 Task: Create a due date automation trigger when advanced on, on the tuesday of the week a card is due add dates not starting next month at 11:00 AM.
Action: Mouse moved to (1077, 325)
Screenshot: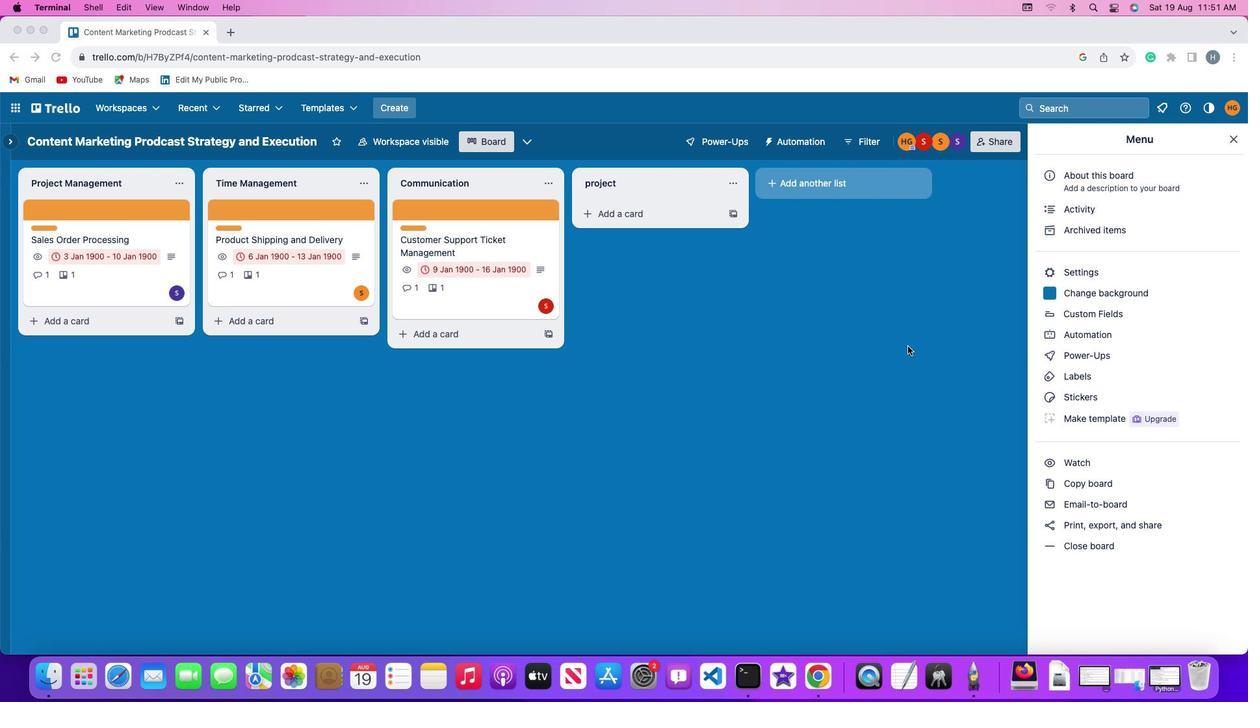 
Action: Mouse pressed left at (1077, 325)
Screenshot: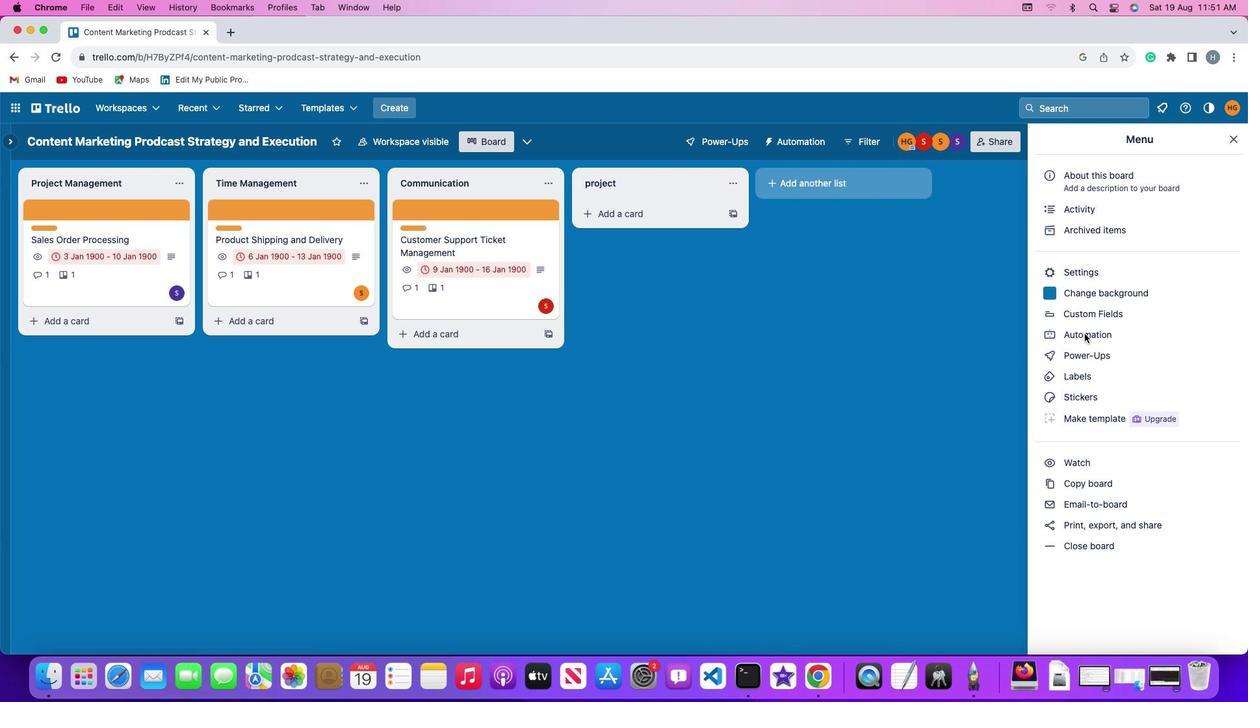 
Action: Mouse pressed left at (1077, 325)
Screenshot: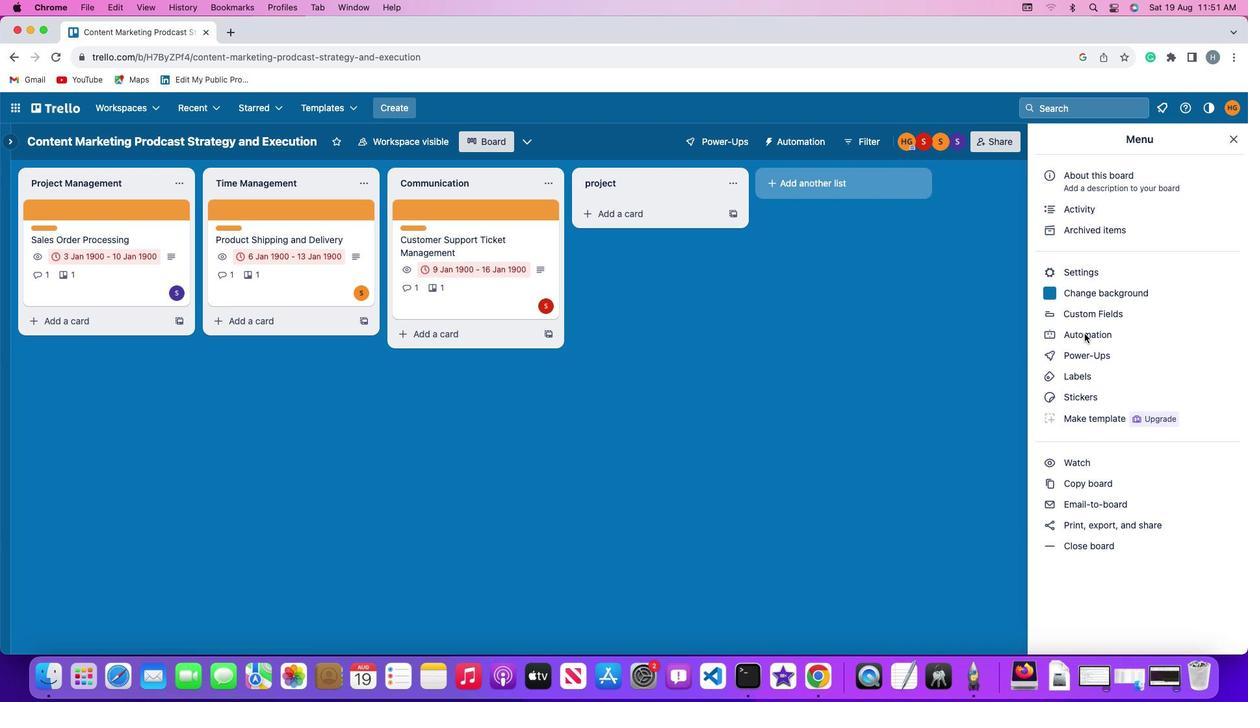 
Action: Mouse moved to (79, 290)
Screenshot: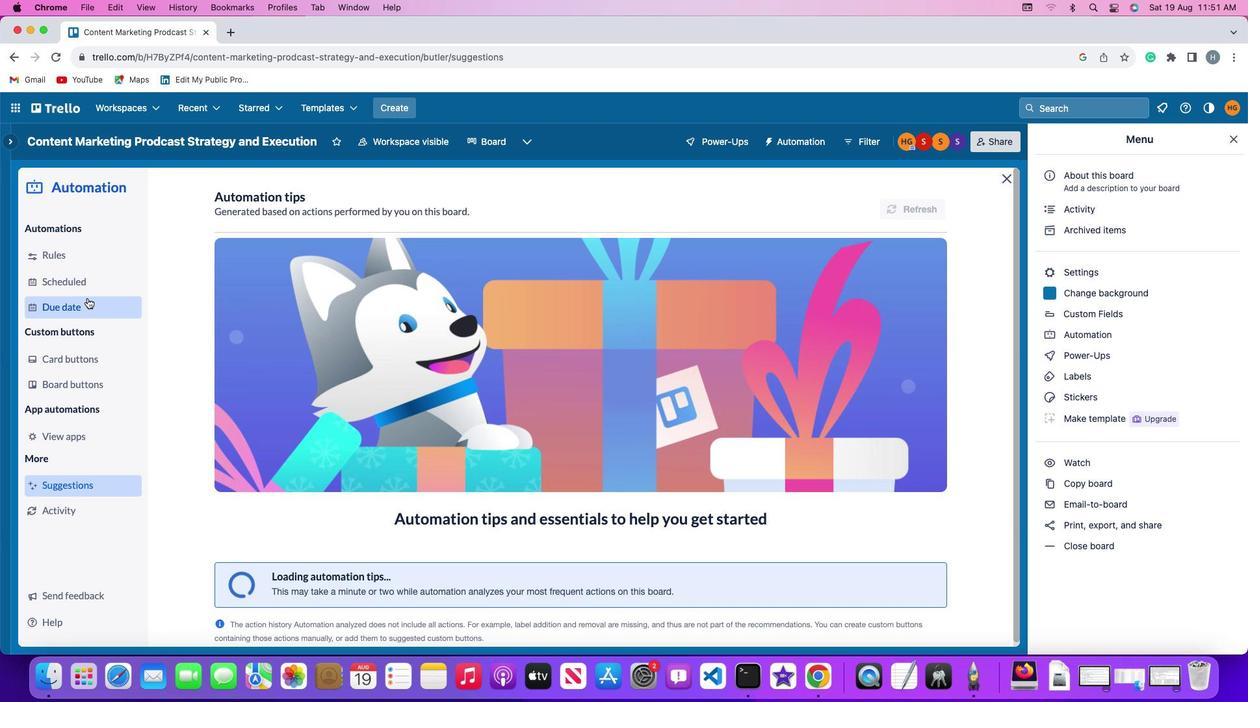 
Action: Mouse pressed left at (79, 290)
Screenshot: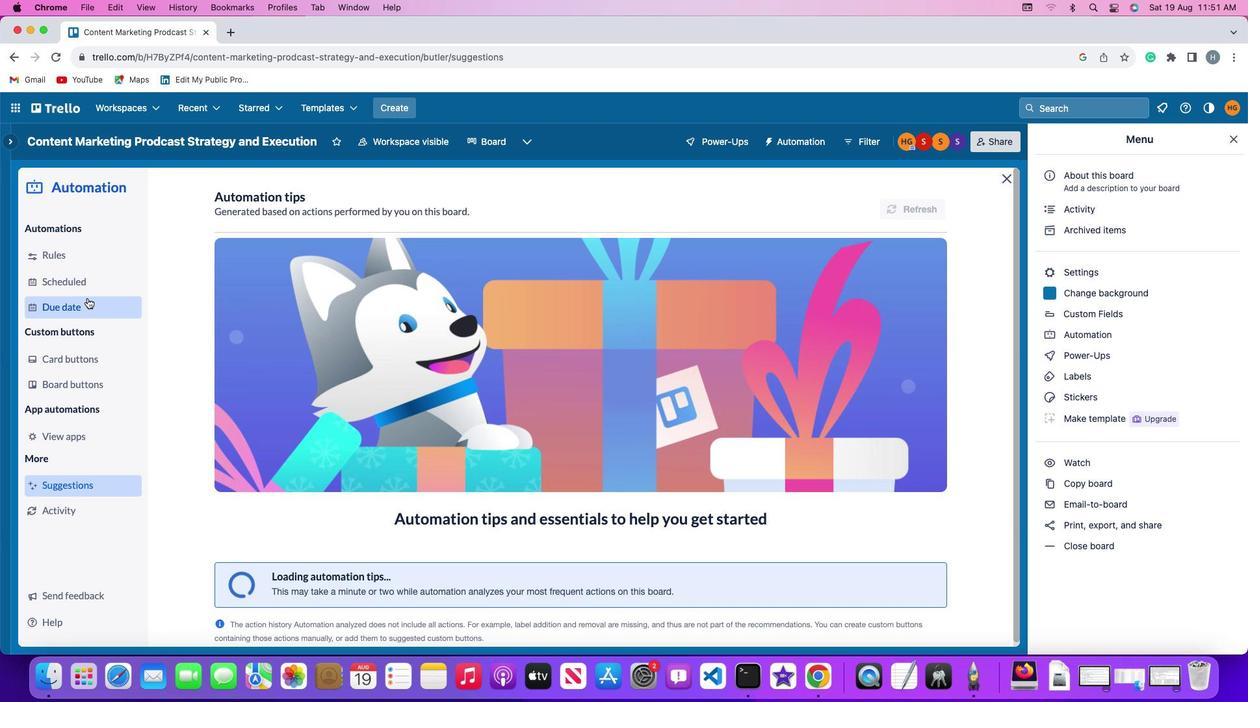 
Action: Mouse moved to (876, 193)
Screenshot: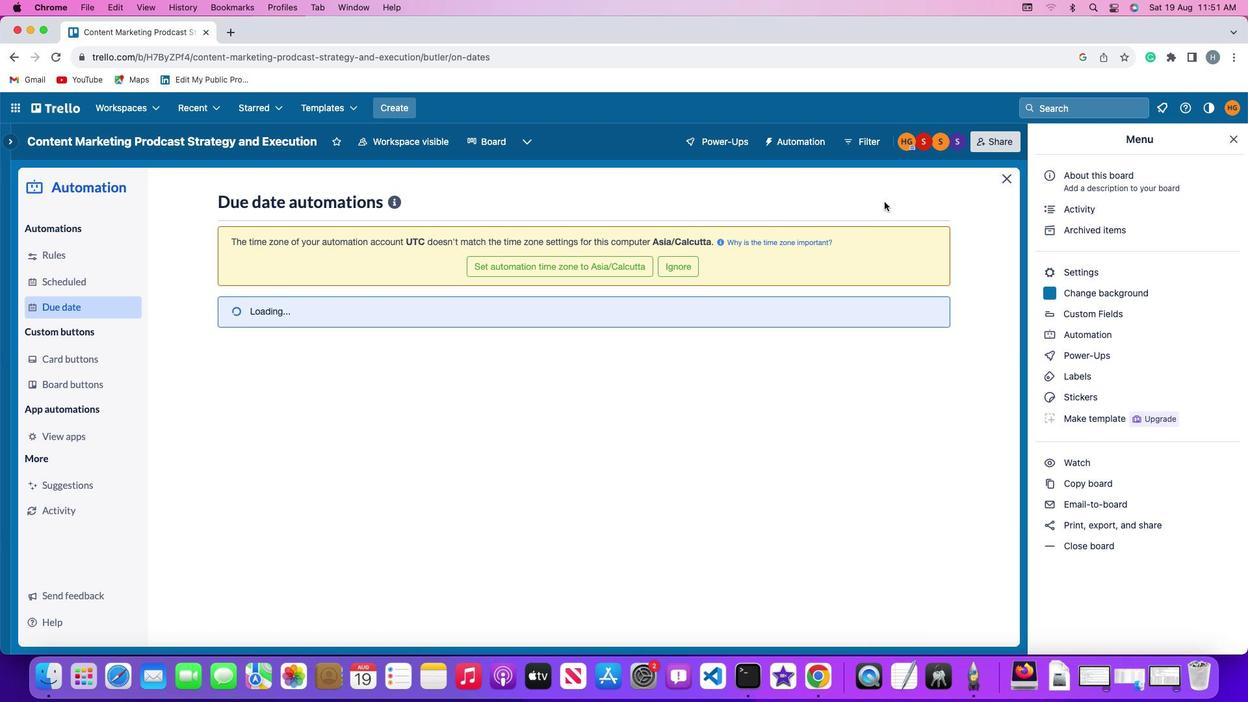 
Action: Mouse pressed left at (876, 193)
Screenshot: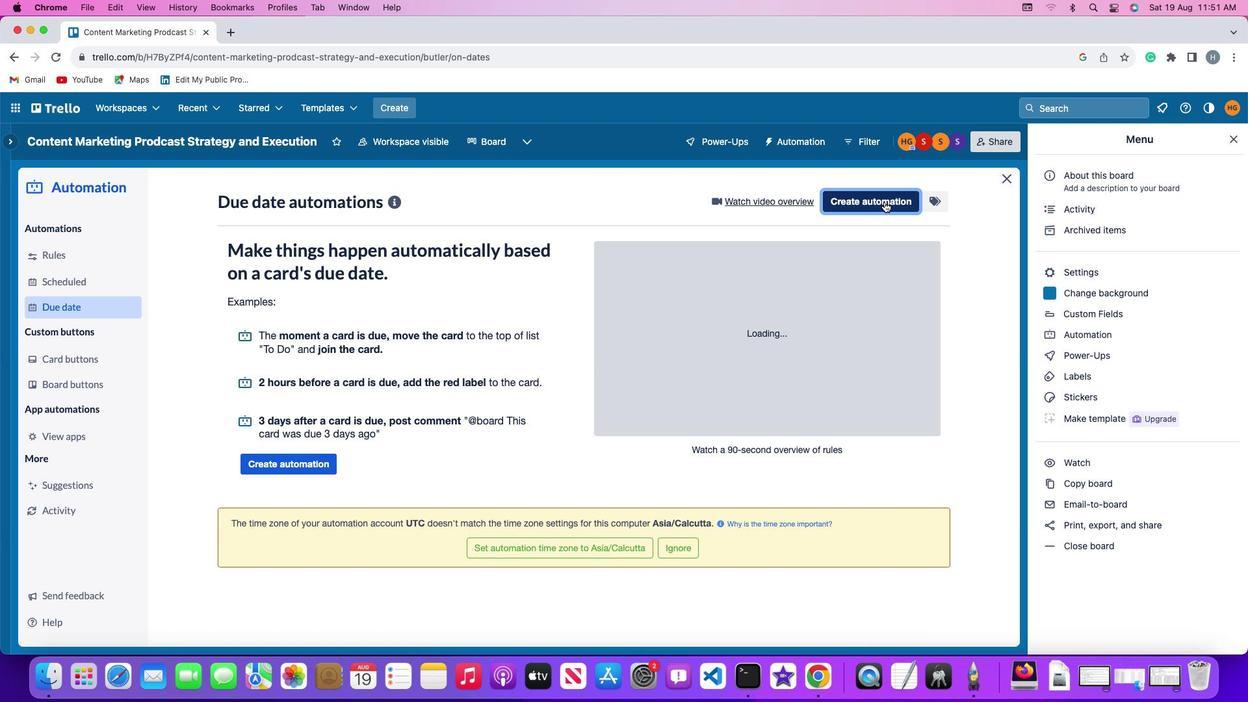 
Action: Mouse moved to (231, 317)
Screenshot: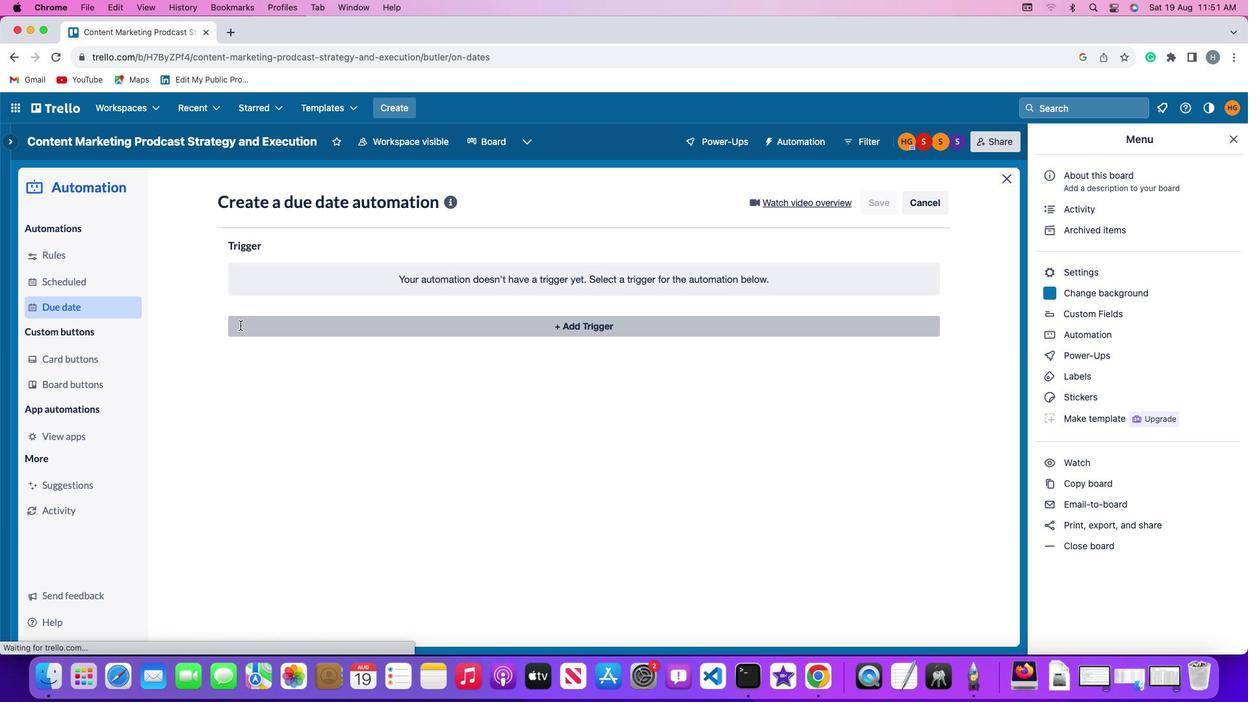 
Action: Mouse pressed left at (231, 317)
Screenshot: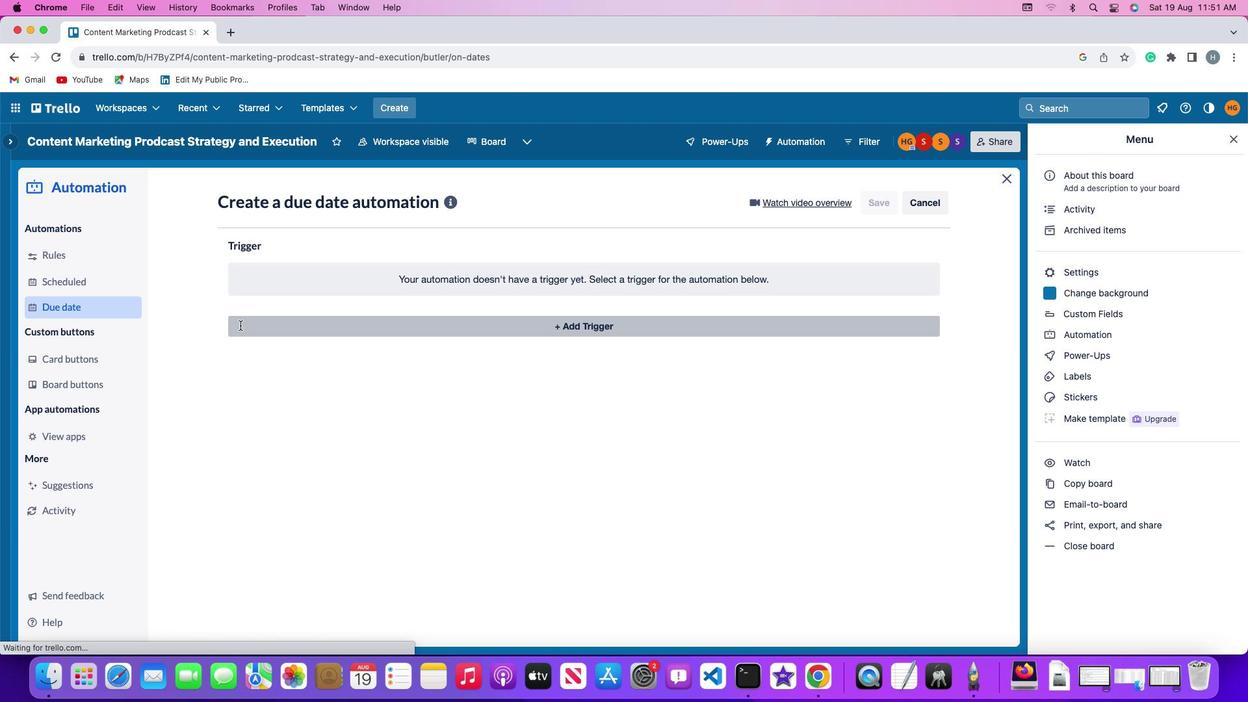 
Action: Mouse moved to (269, 558)
Screenshot: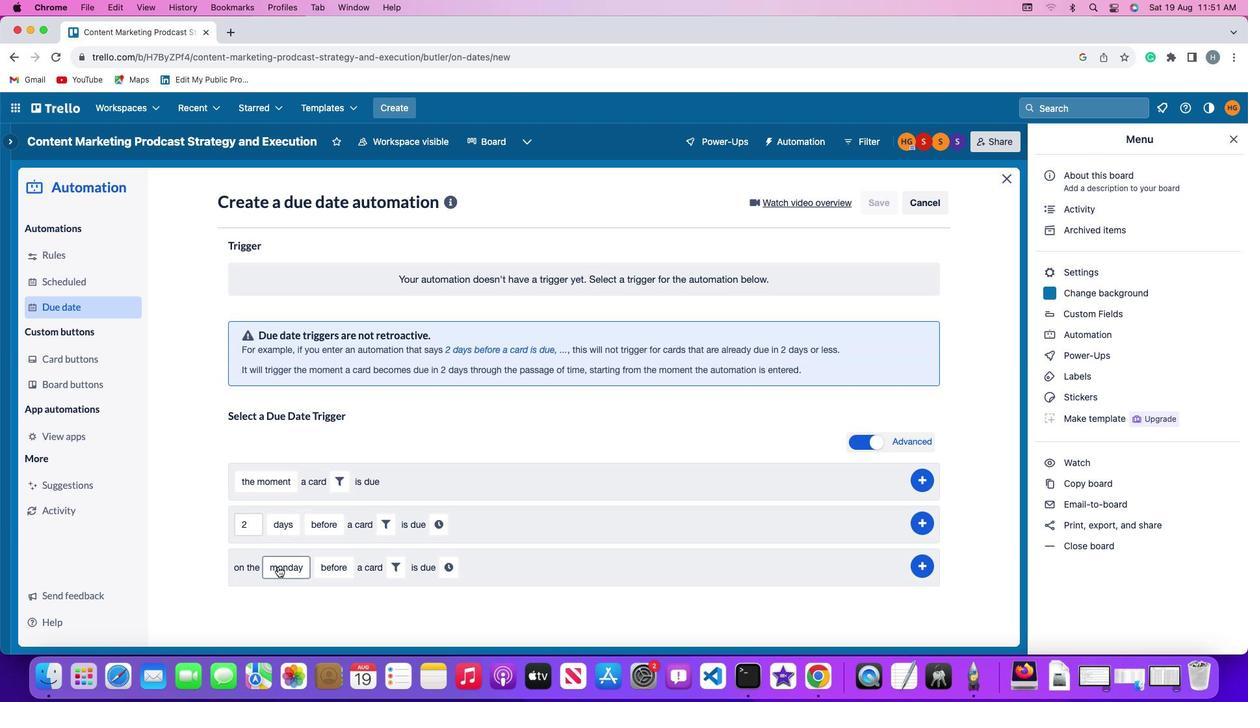 
Action: Mouse pressed left at (269, 558)
Screenshot: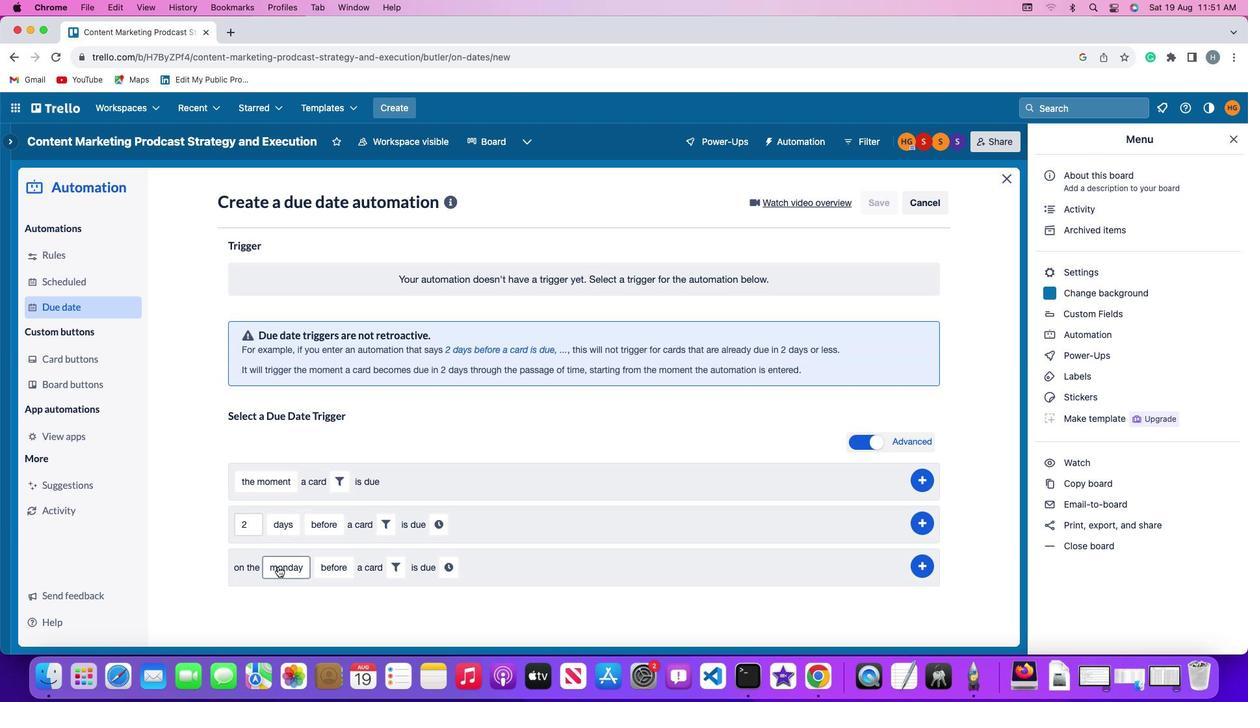 
Action: Mouse moved to (298, 408)
Screenshot: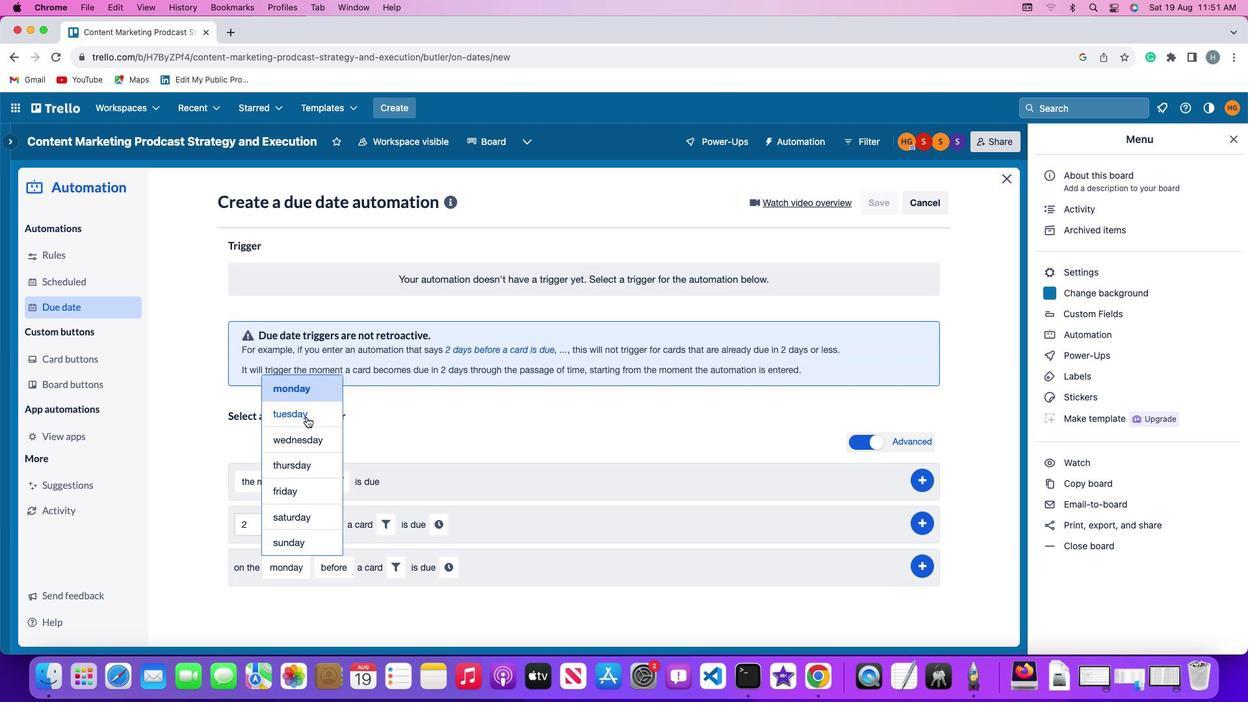 
Action: Mouse pressed left at (298, 408)
Screenshot: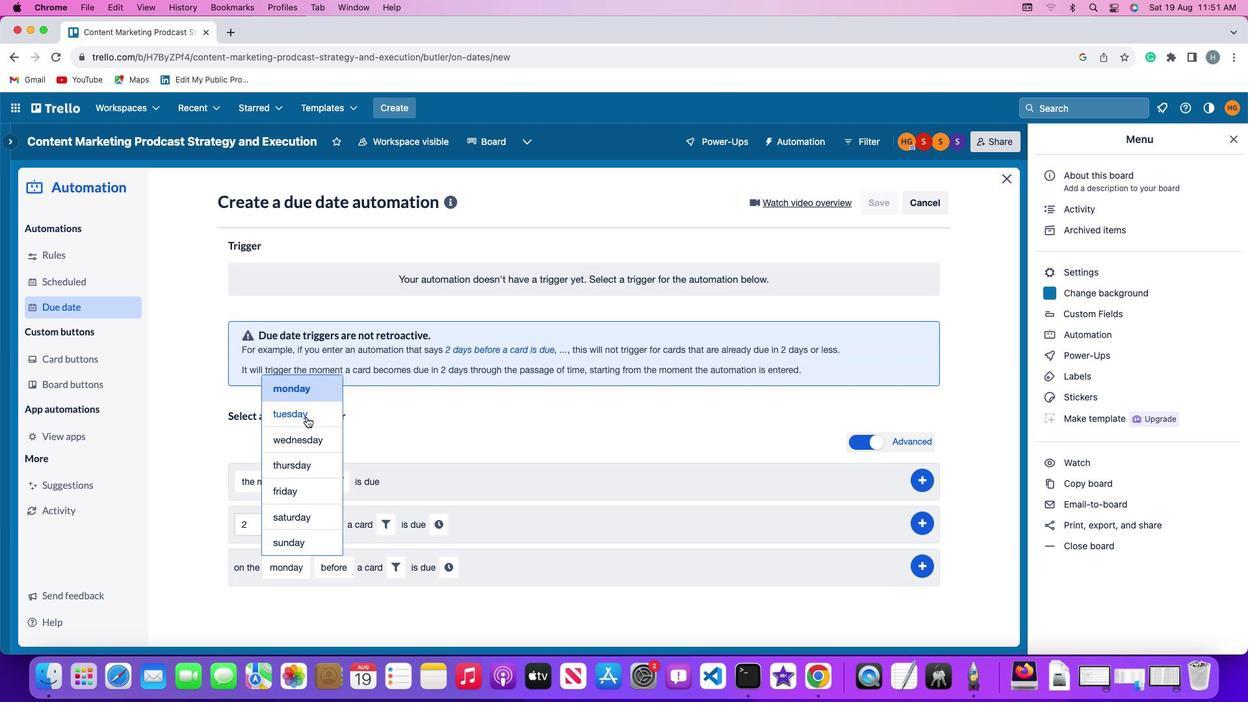 
Action: Mouse moved to (334, 559)
Screenshot: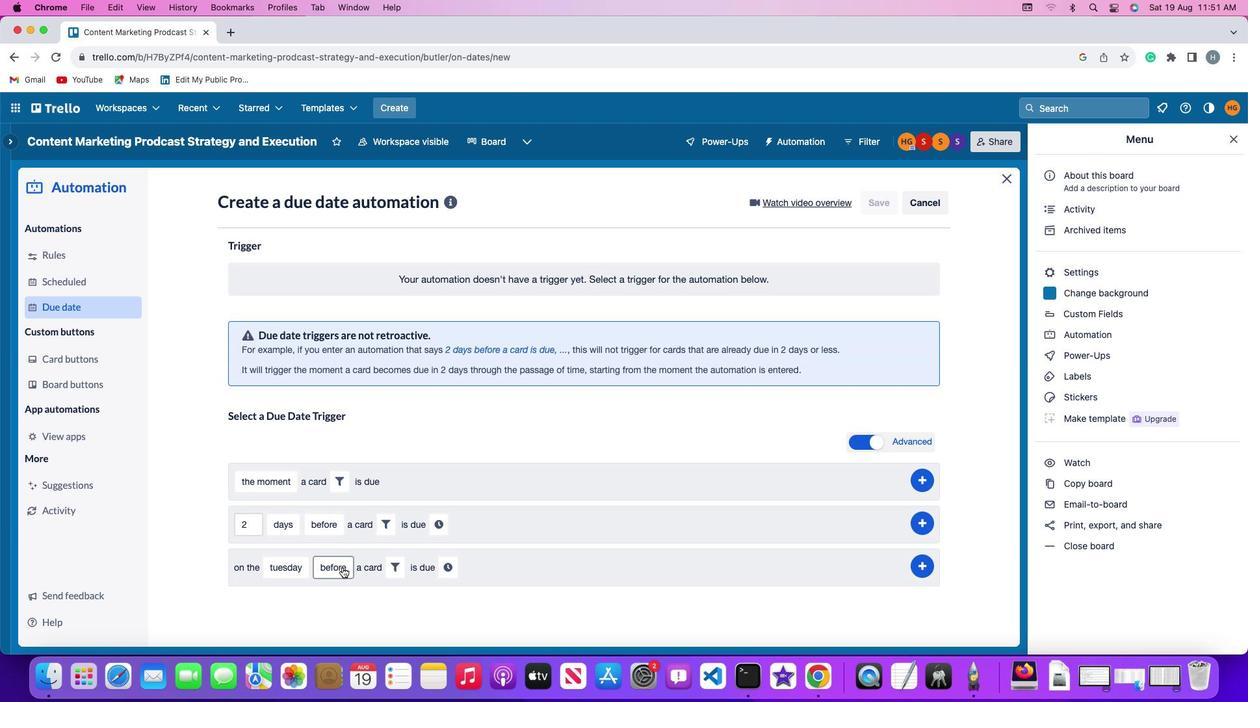 
Action: Mouse pressed left at (334, 559)
Screenshot: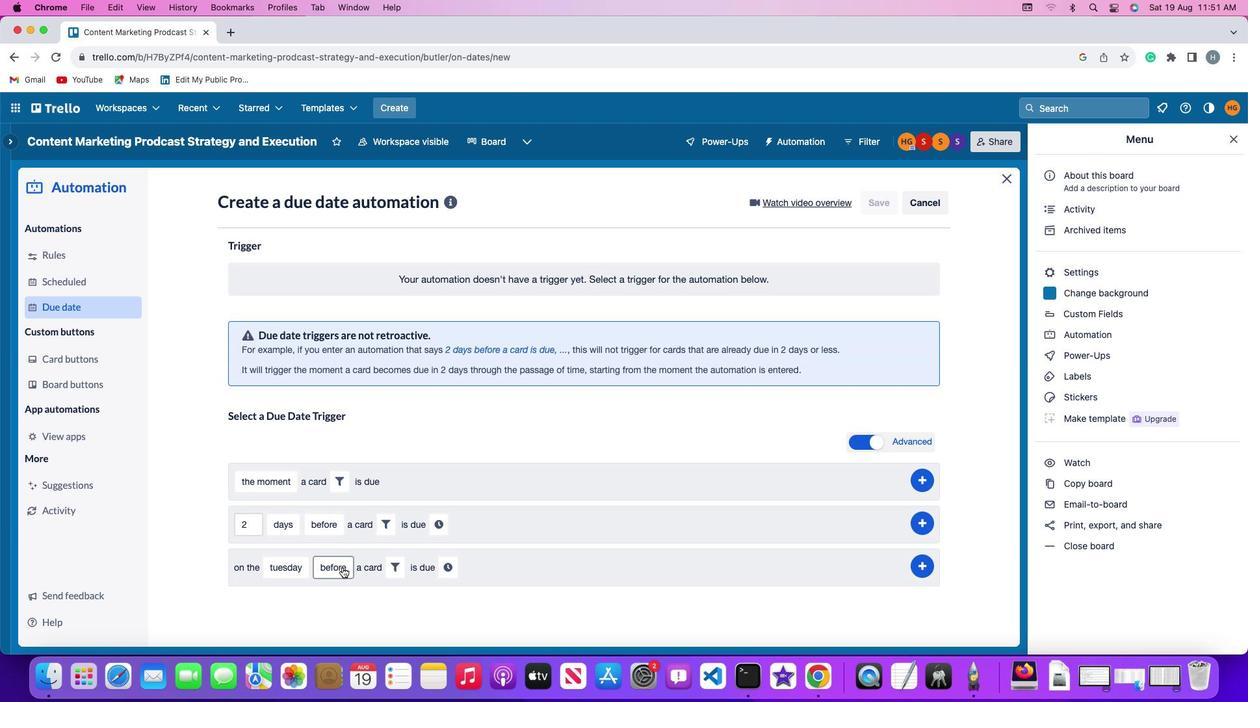 
Action: Mouse moved to (342, 513)
Screenshot: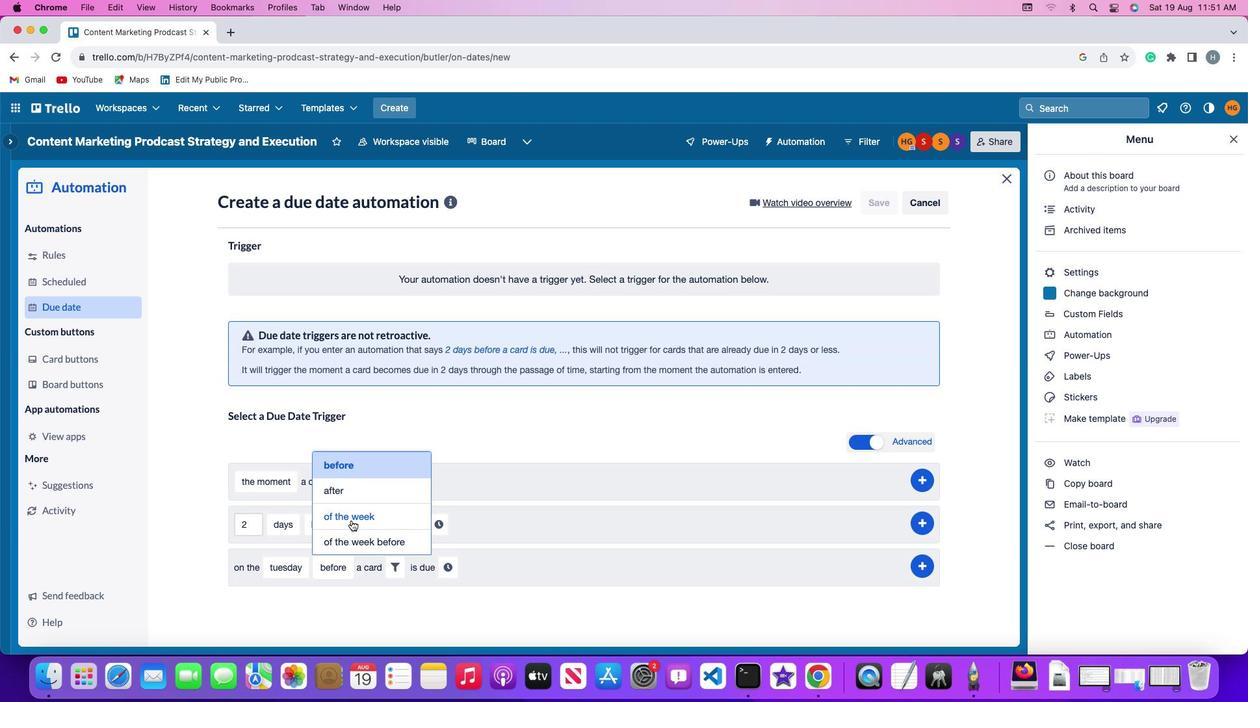 
Action: Mouse pressed left at (342, 513)
Screenshot: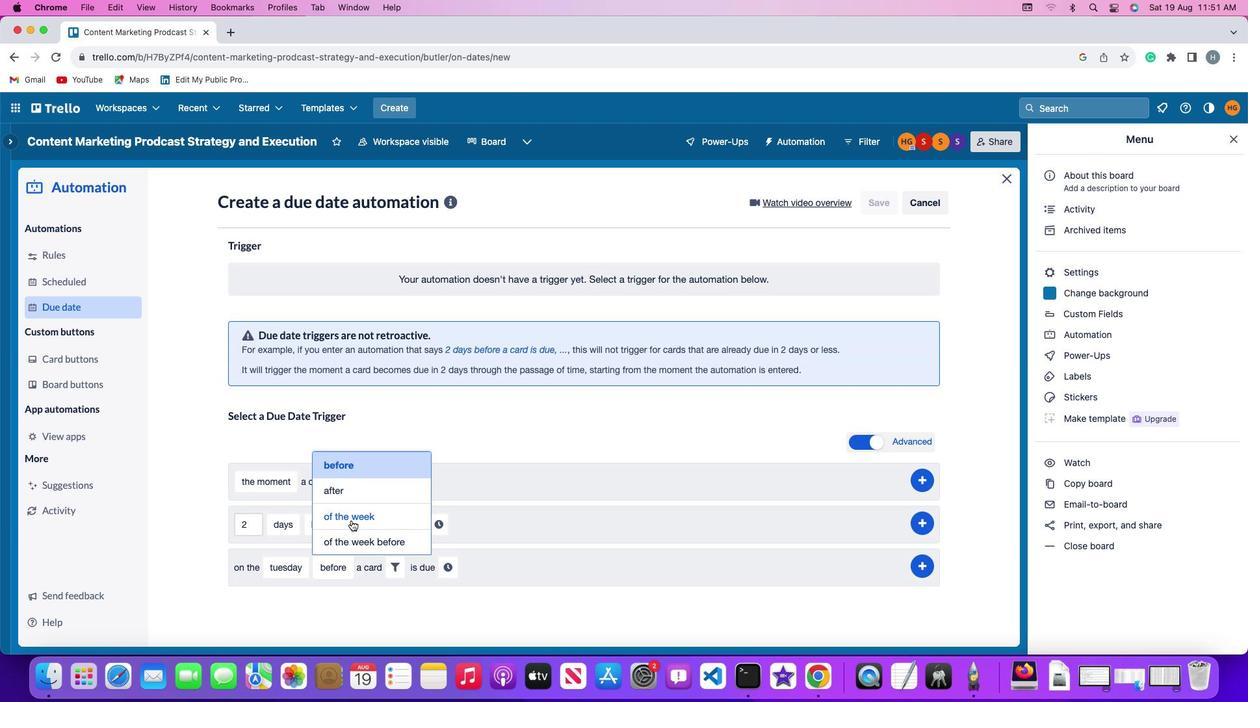 
Action: Mouse moved to (406, 569)
Screenshot: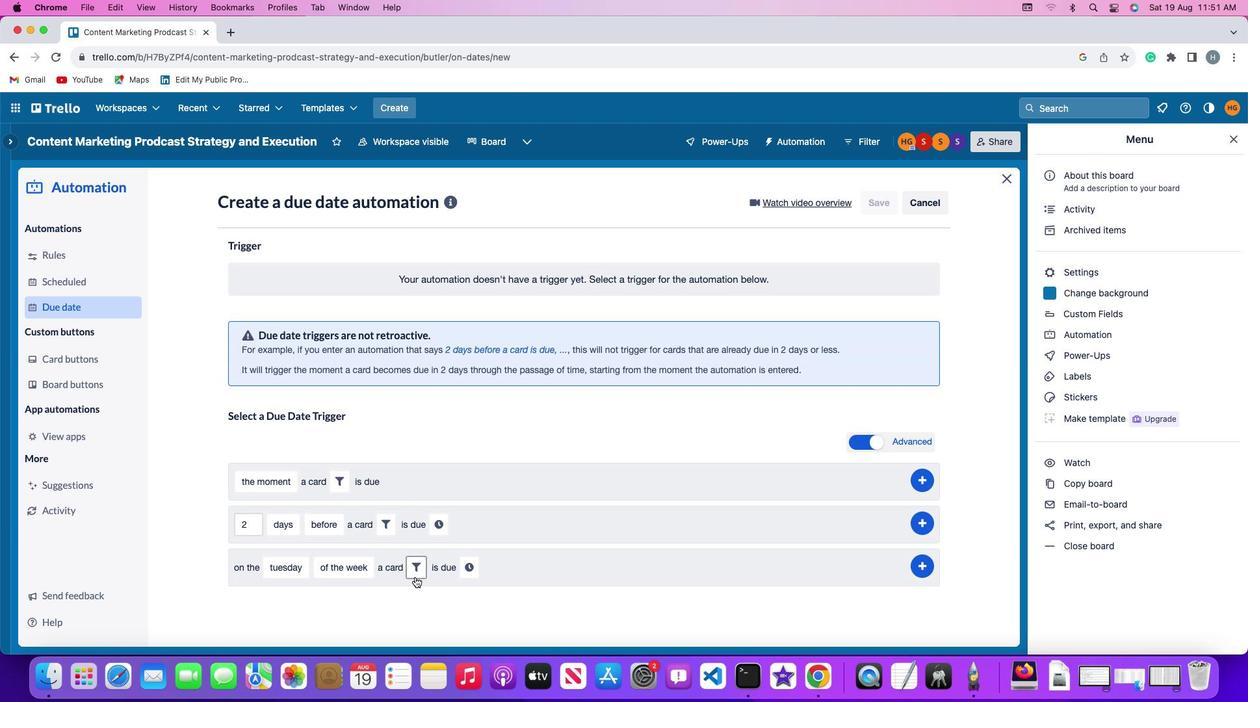
Action: Mouse pressed left at (406, 569)
Screenshot: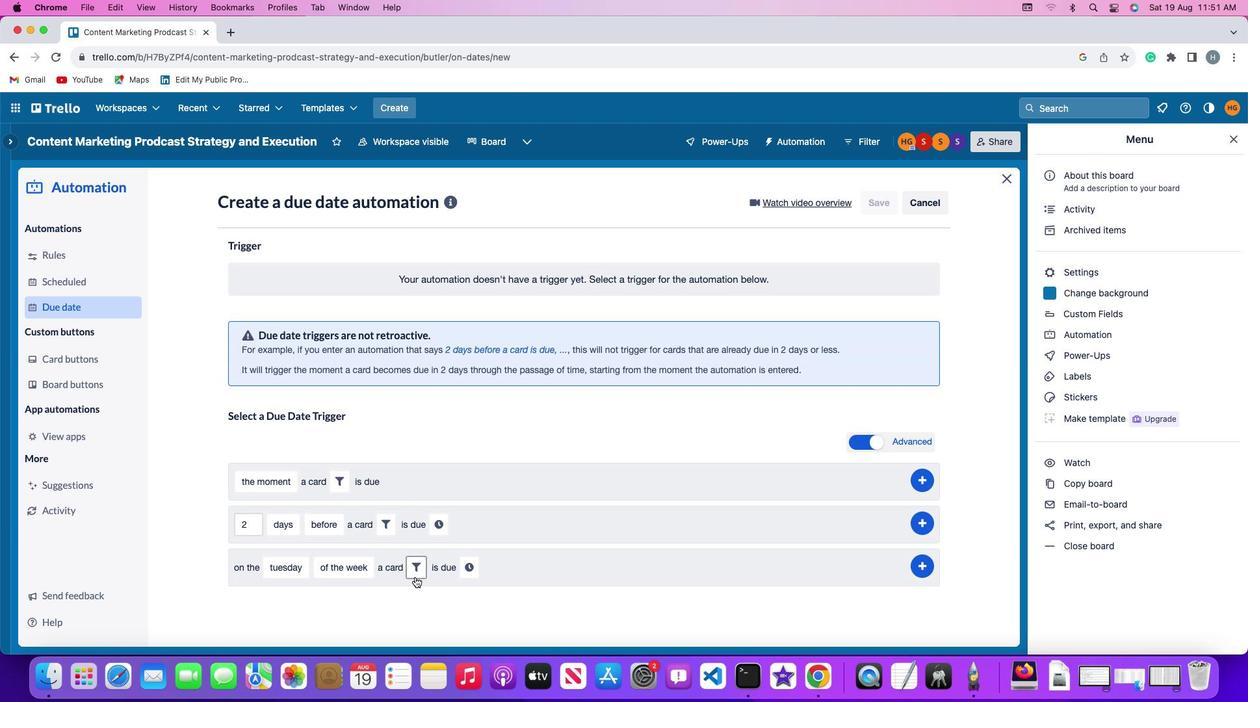 
Action: Mouse moved to (463, 593)
Screenshot: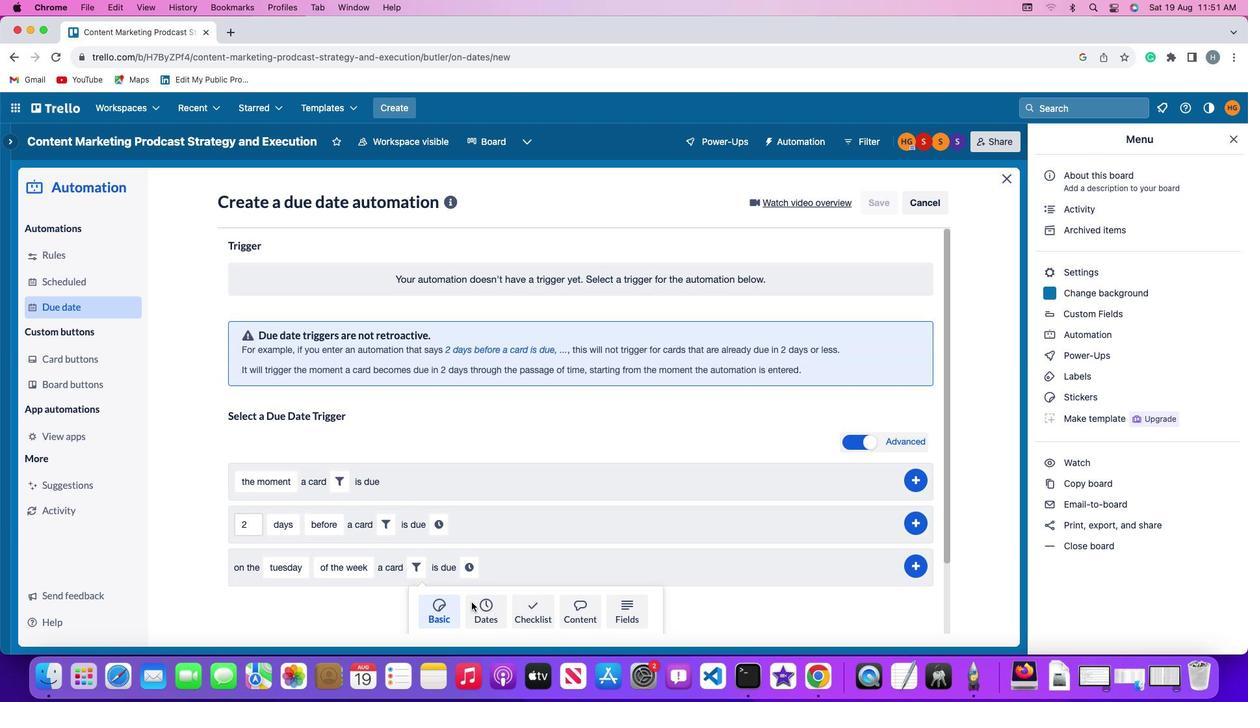 
Action: Mouse pressed left at (463, 593)
Screenshot: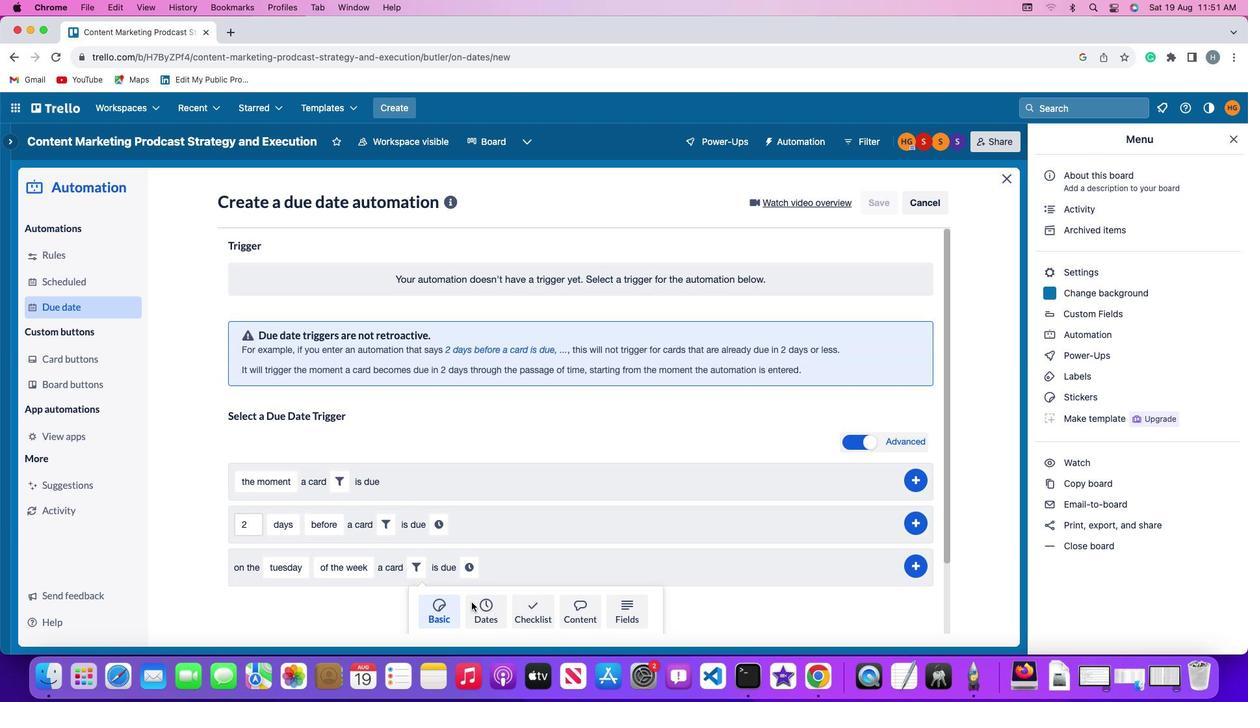 
Action: Mouse moved to (342, 599)
Screenshot: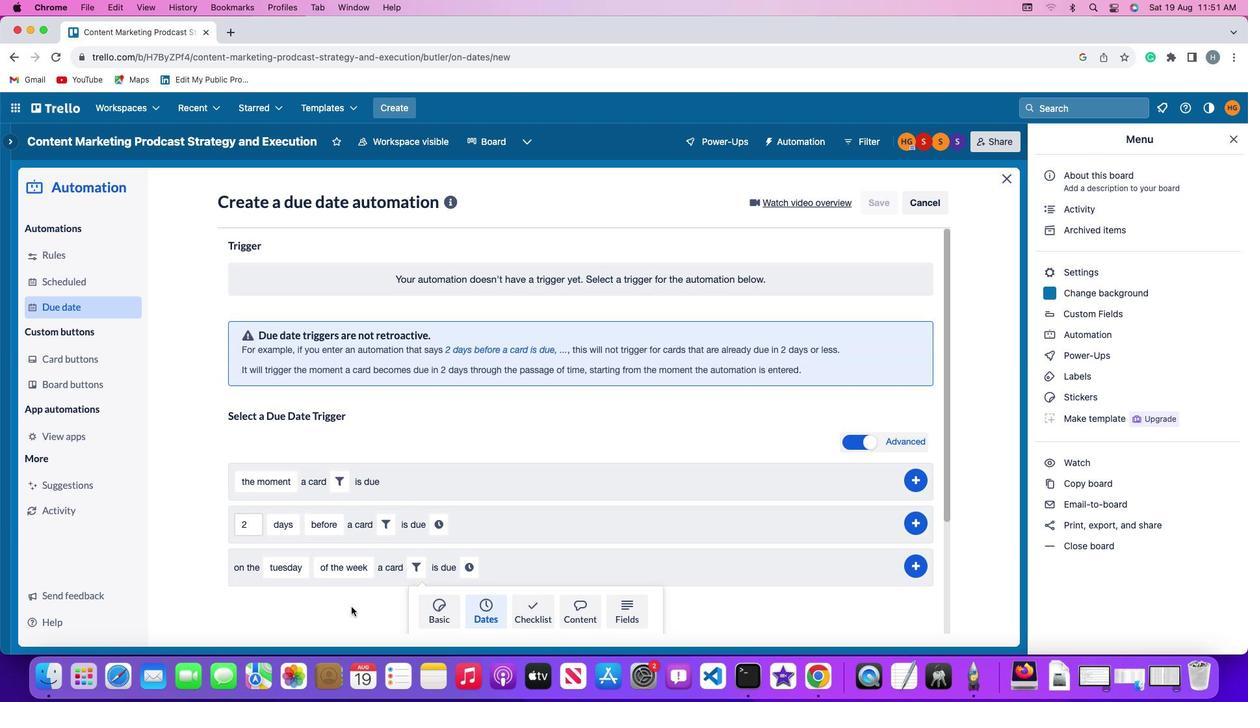 
Action: Mouse scrolled (342, 599) with delta (-7, -8)
Screenshot: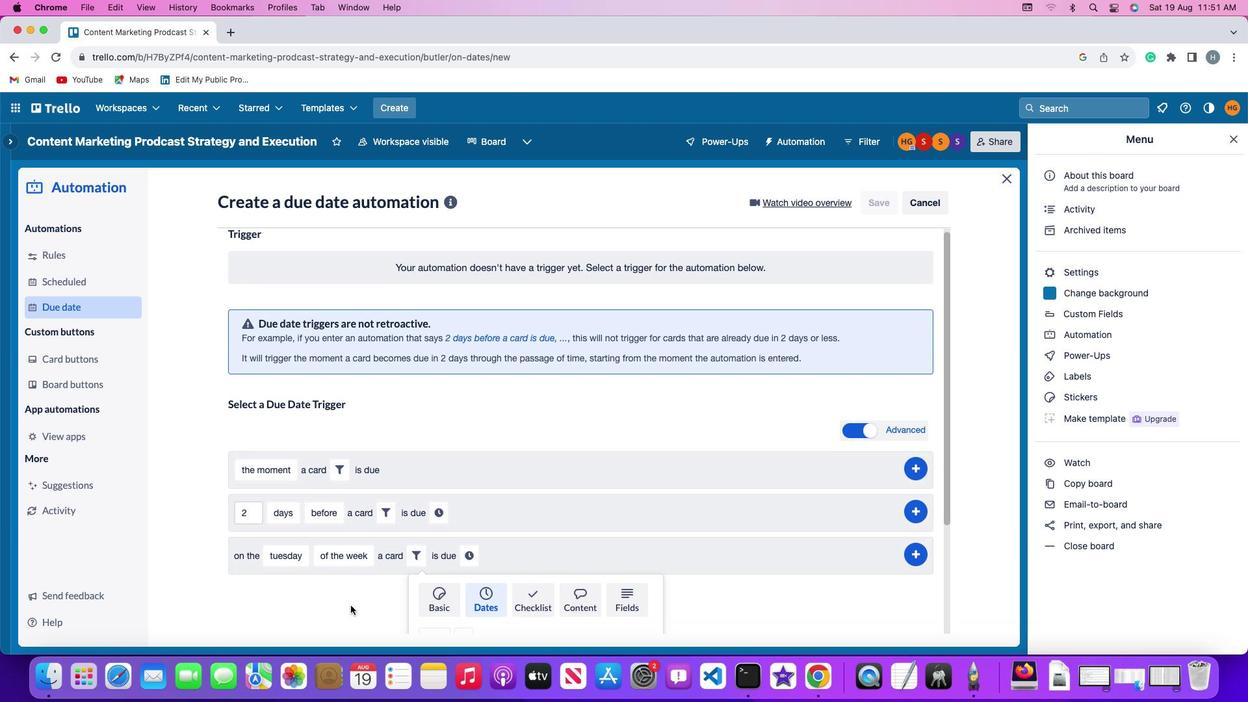 
Action: Mouse scrolled (342, 599) with delta (-7, -8)
Screenshot: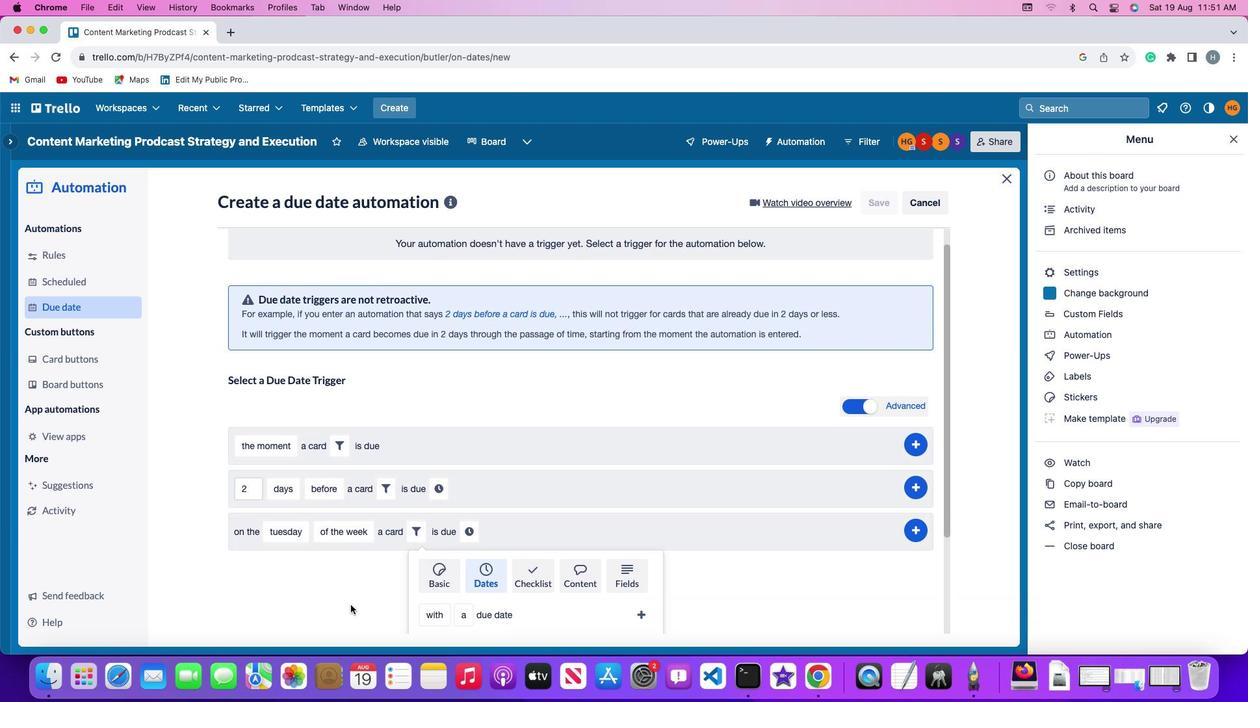 
Action: Mouse moved to (342, 599)
Screenshot: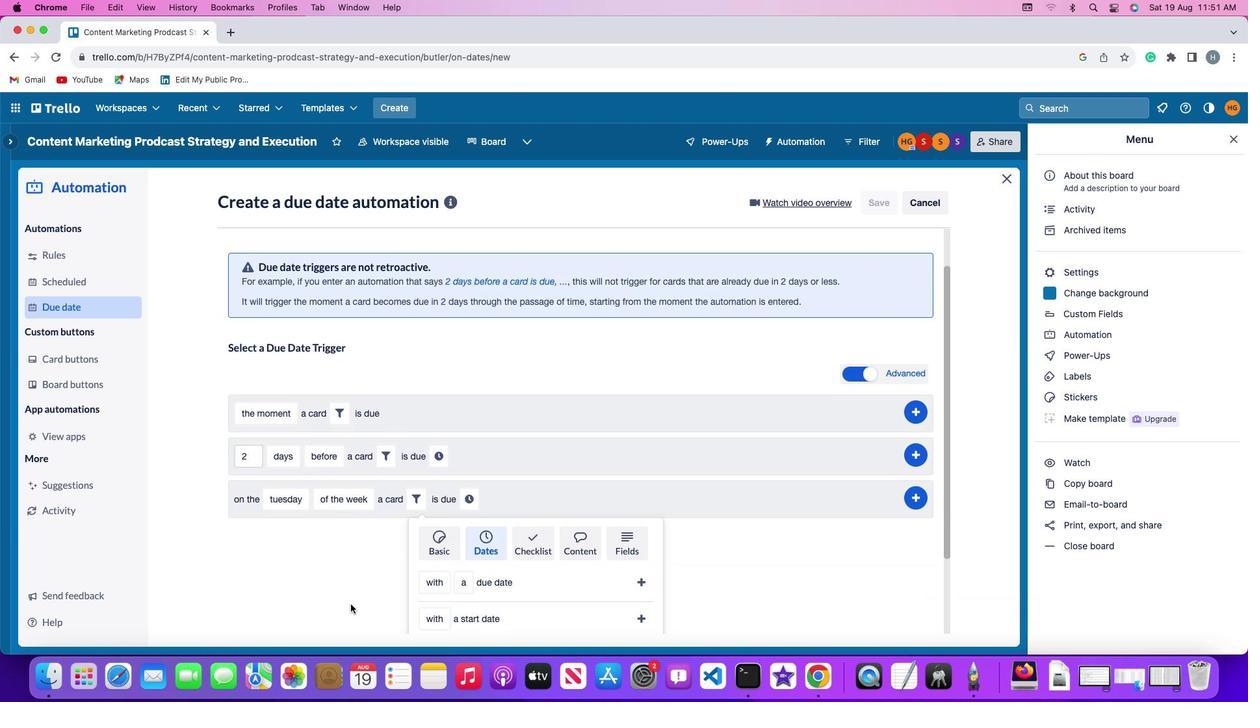 
Action: Mouse scrolled (342, 599) with delta (-7, -9)
Screenshot: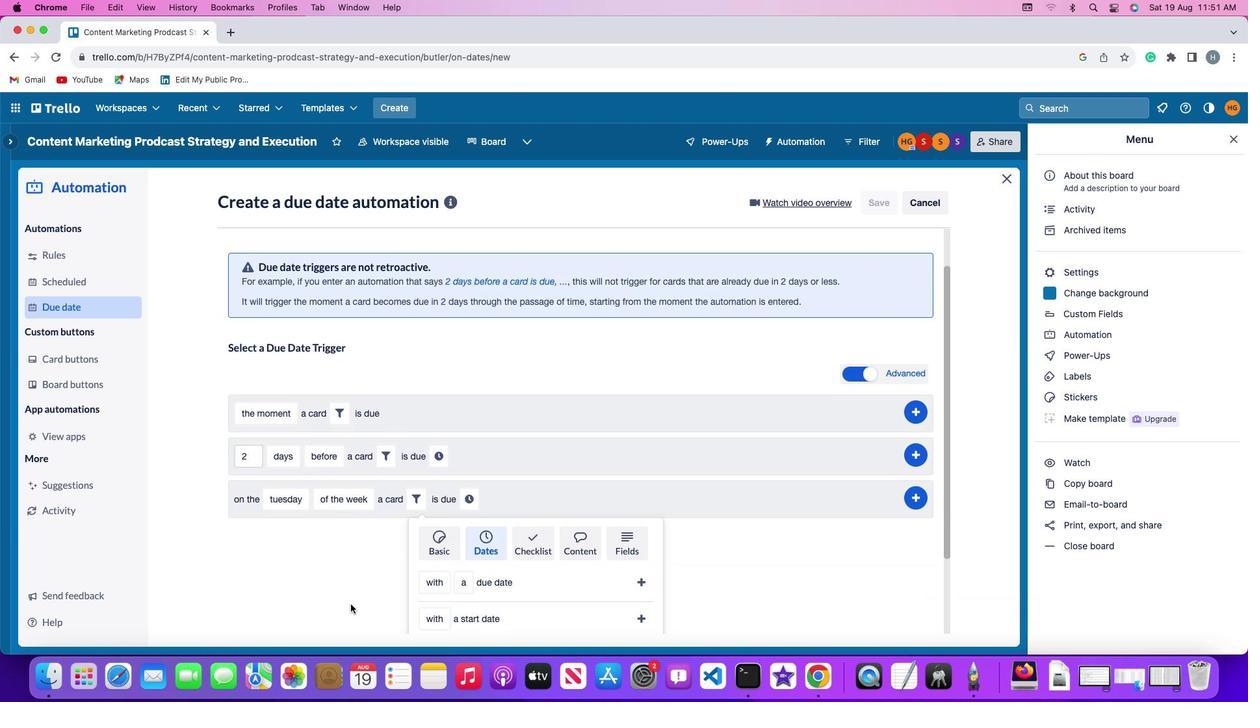 
Action: Mouse moved to (342, 595)
Screenshot: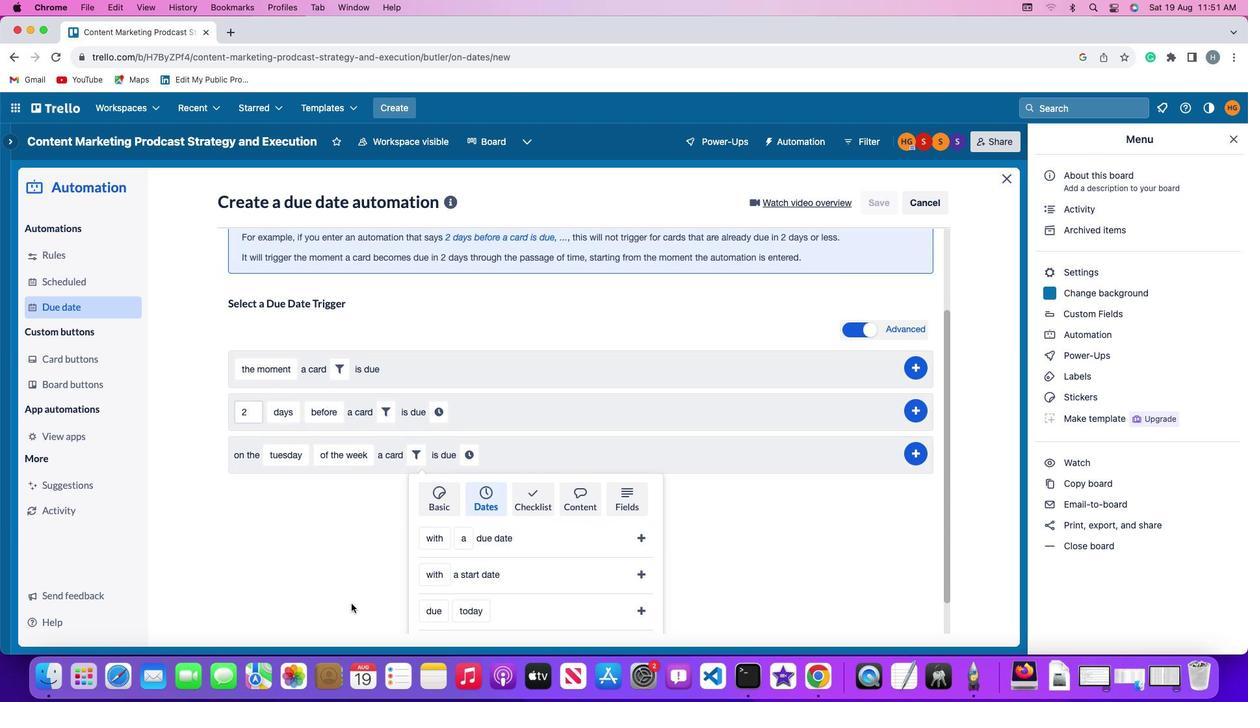 
Action: Mouse scrolled (342, 595) with delta (-7, -8)
Screenshot: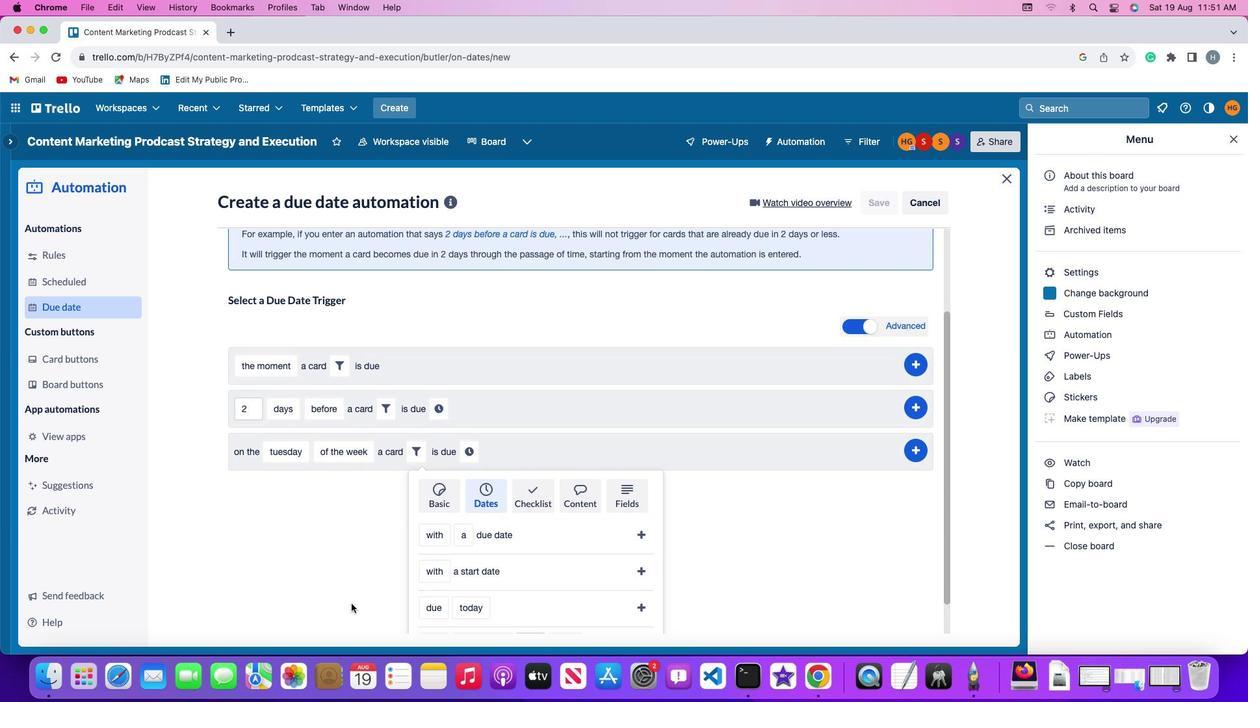 
Action: Mouse scrolled (342, 595) with delta (-7, -8)
Screenshot: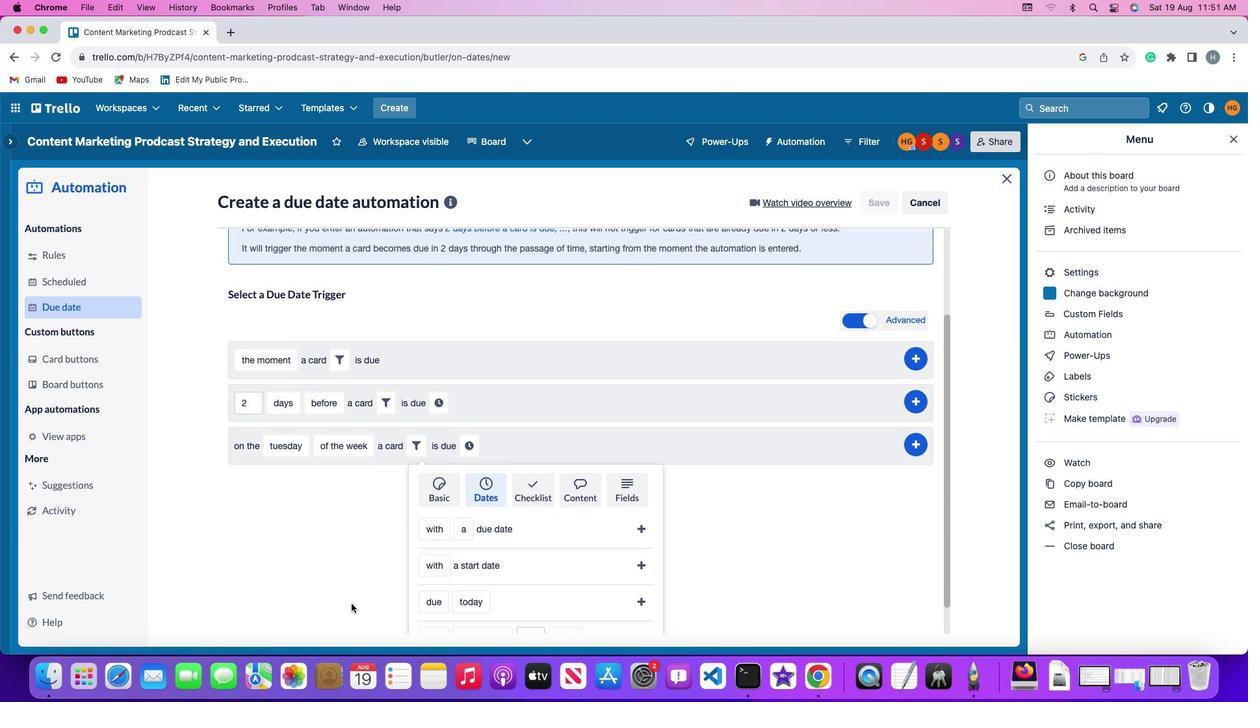 
Action: Mouse scrolled (342, 595) with delta (-7, -9)
Screenshot: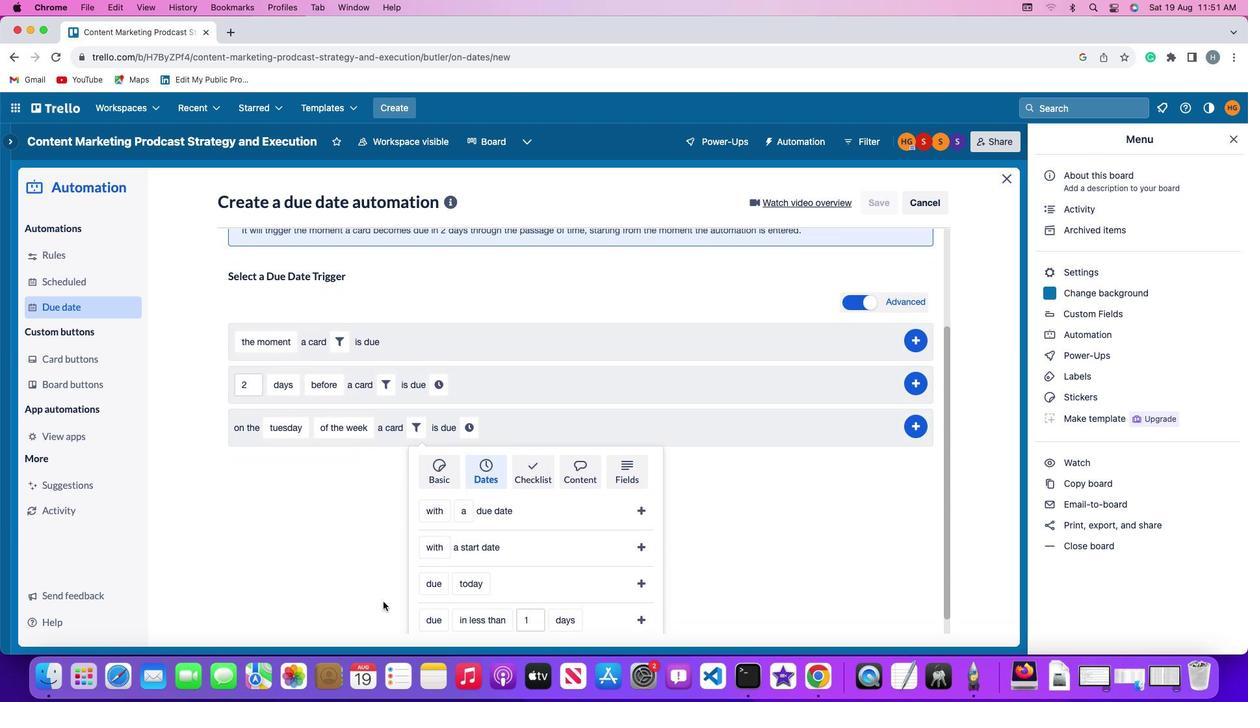 
Action: Mouse moved to (429, 560)
Screenshot: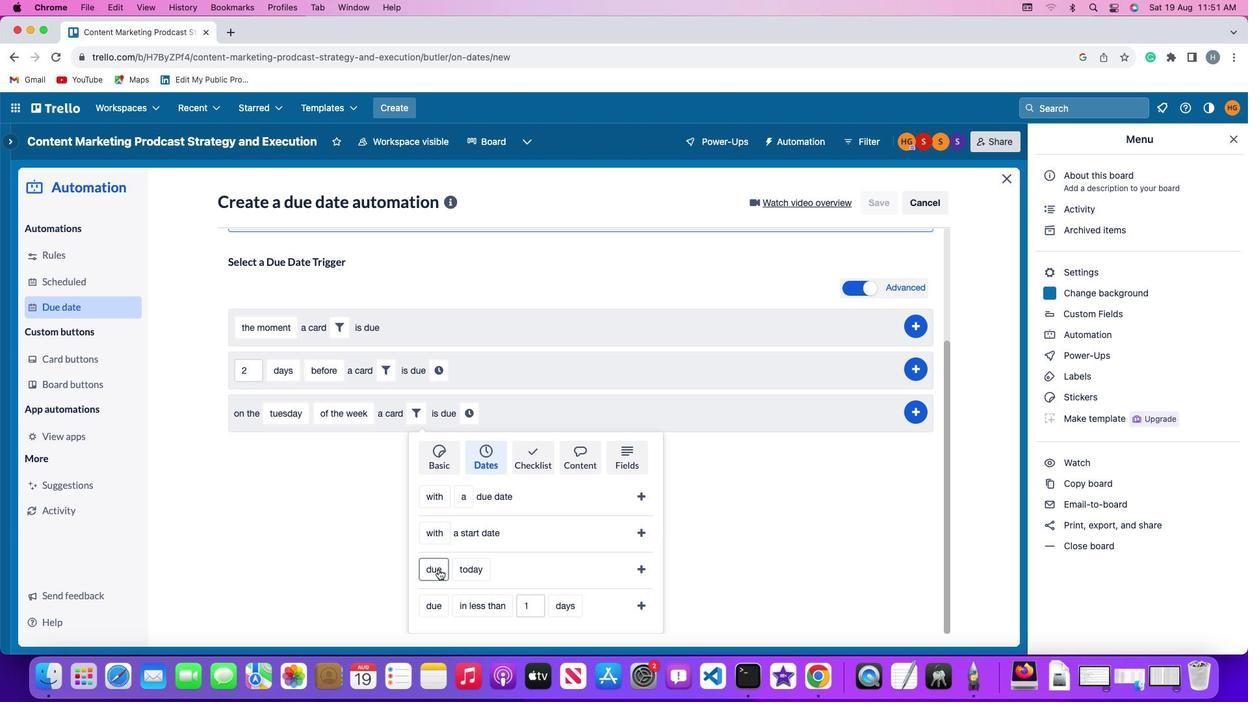 
Action: Mouse pressed left at (429, 560)
Screenshot: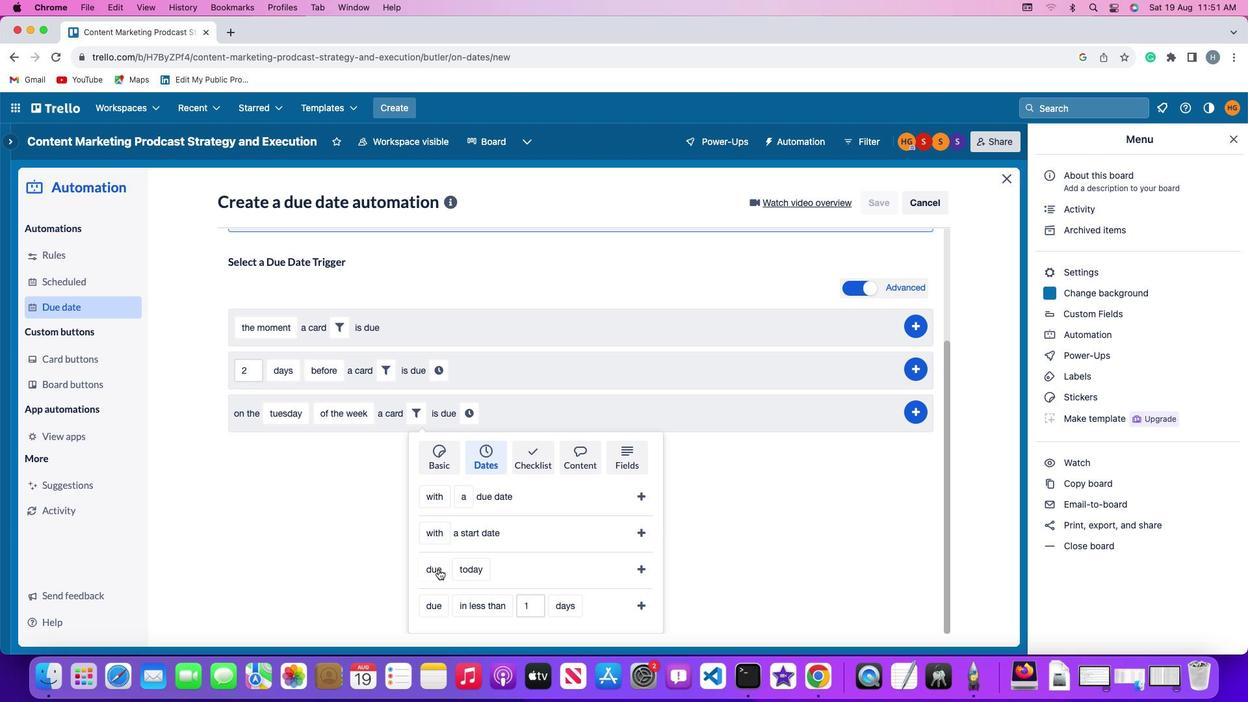 
Action: Mouse moved to (428, 539)
Screenshot: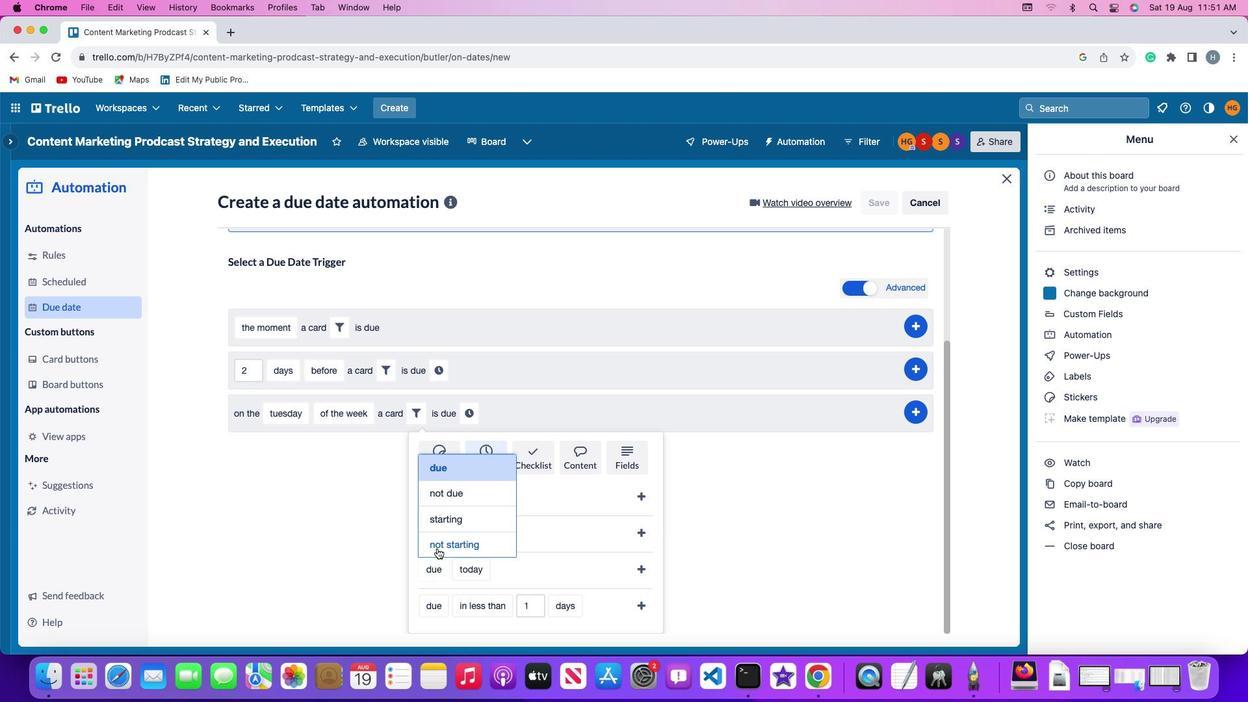 
Action: Mouse pressed left at (428, 539)
Screenshot: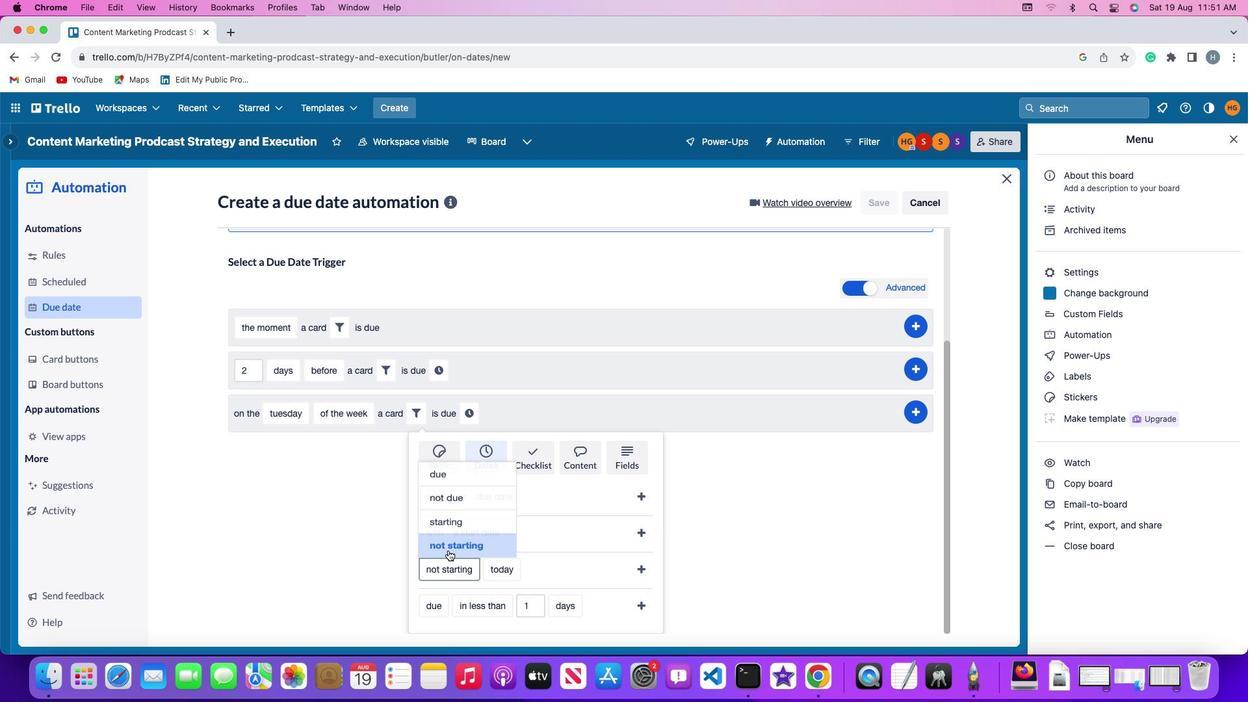 
Action: Mouse moved to (490, 557)
Screenshot: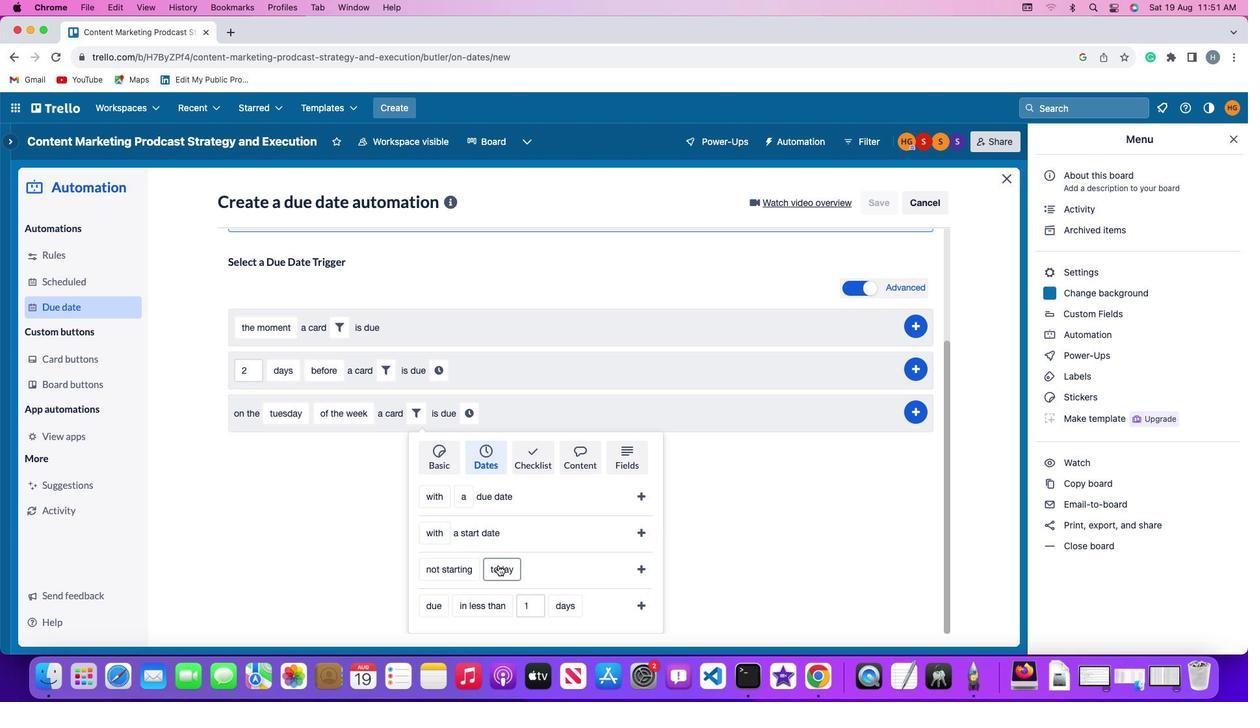 
Action: Mouse pressed left at (490, 557)
Screenshot: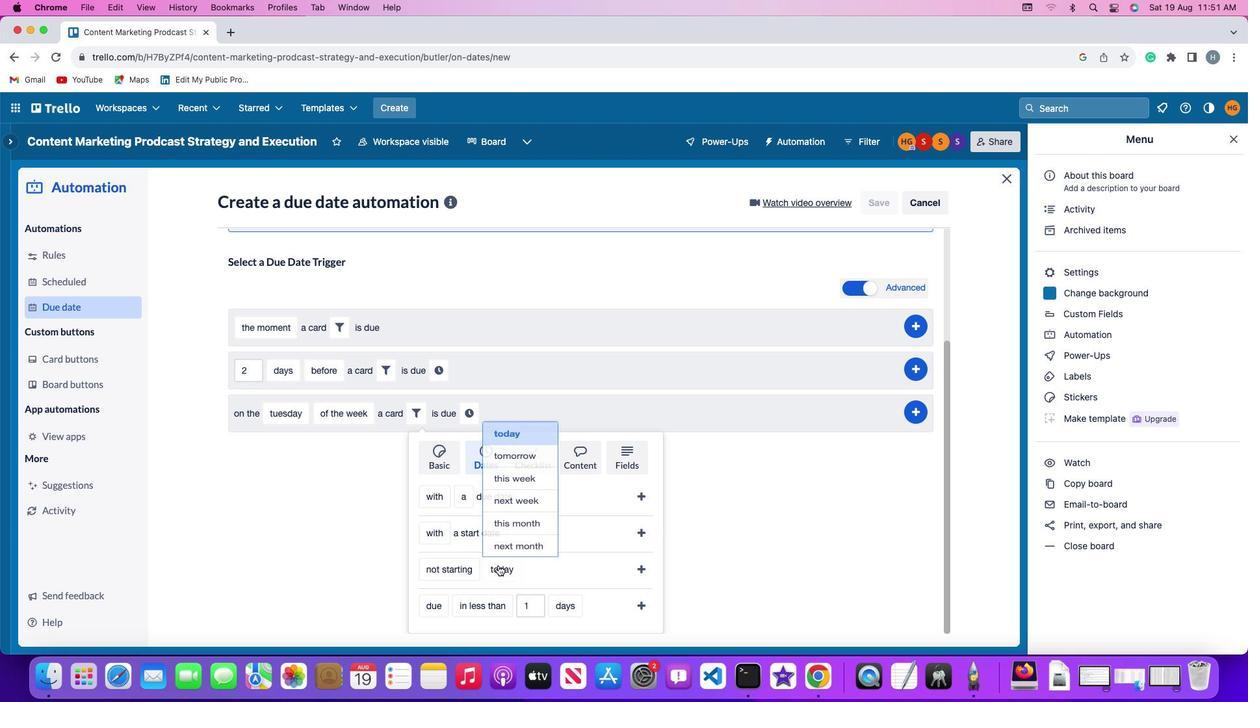 
Action: Mouse moved to (499, 539)
Screenshot: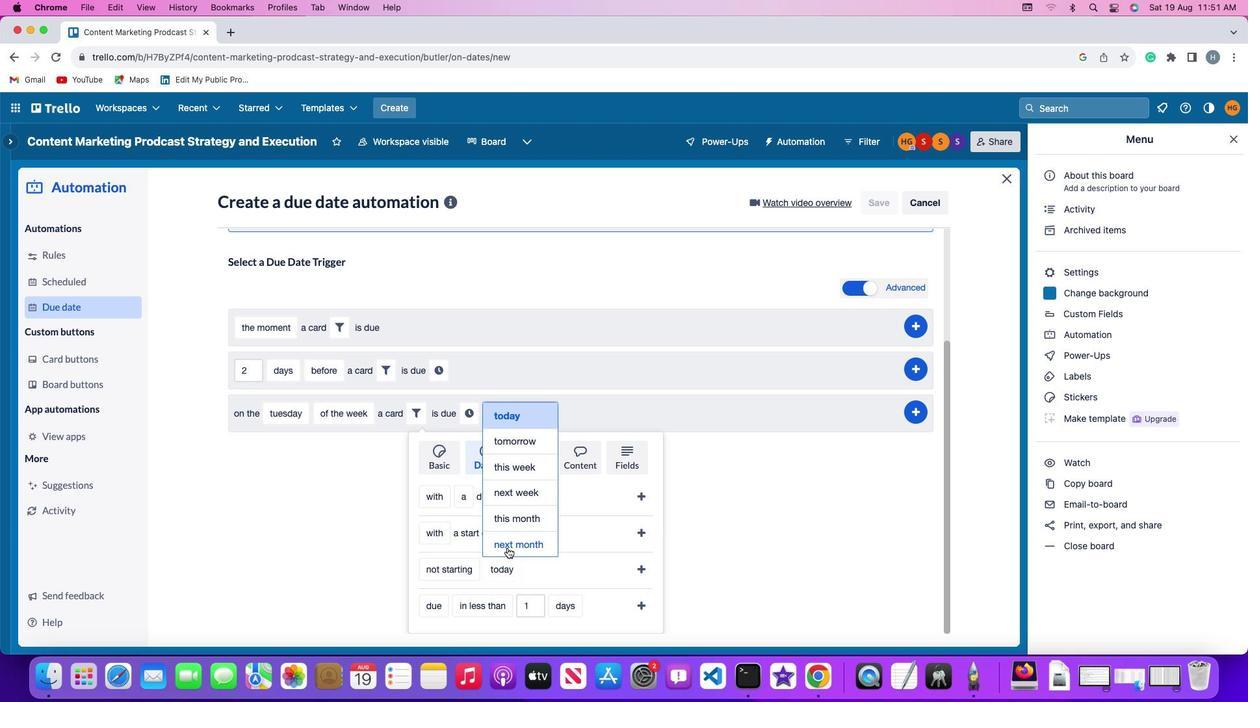 
Action: Mouse pressed left at (499, 539)
Screenshot: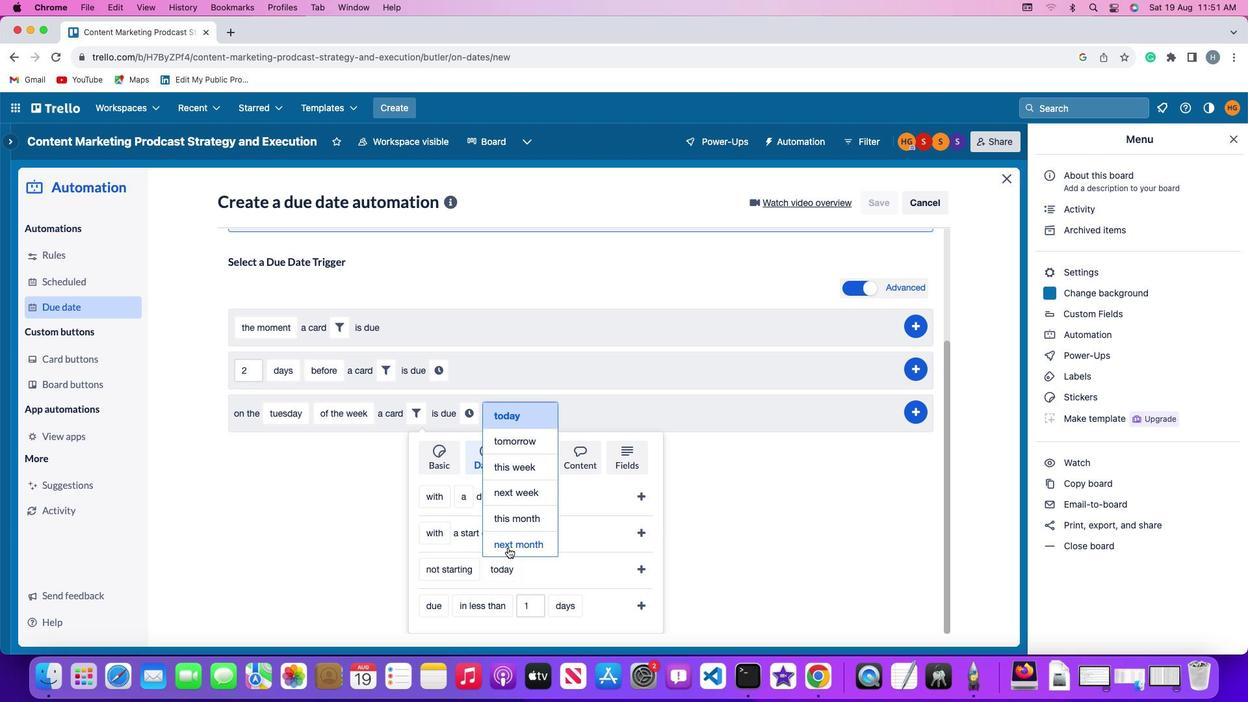 
Action: Mouse moved to (632, 562)
Screenshot: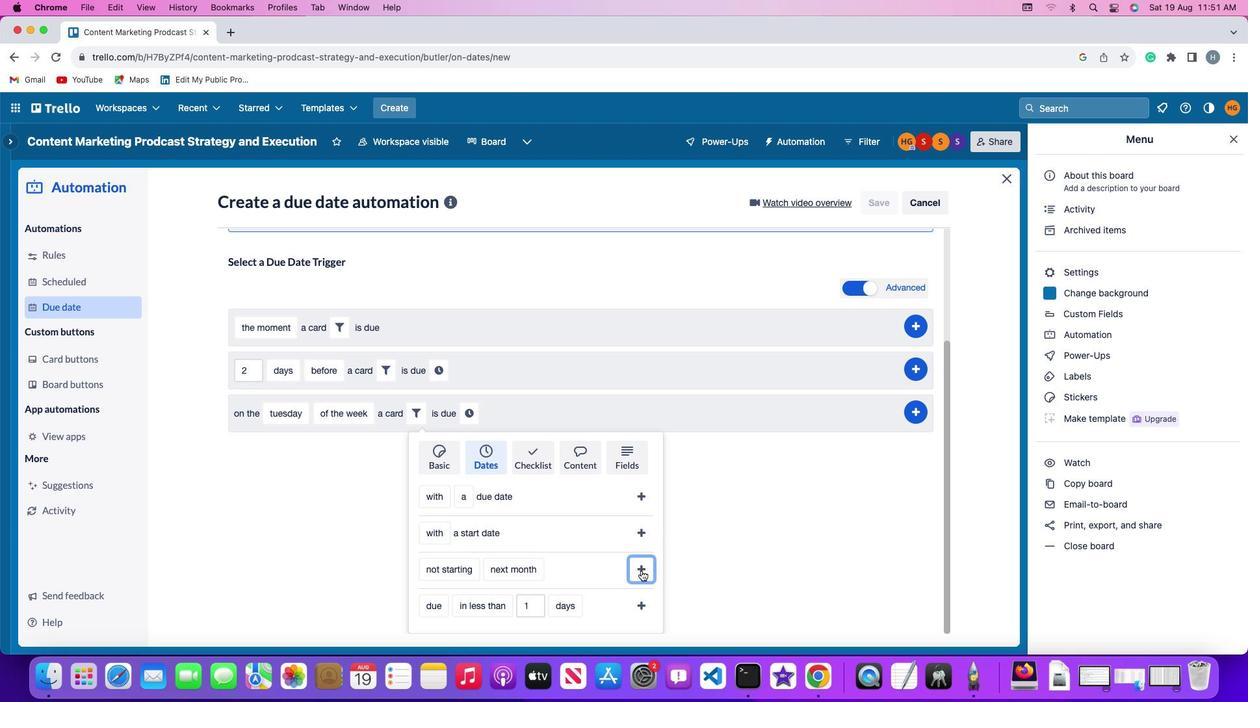 
Action: Mouse pressed left at (632, 562)
Screenshot: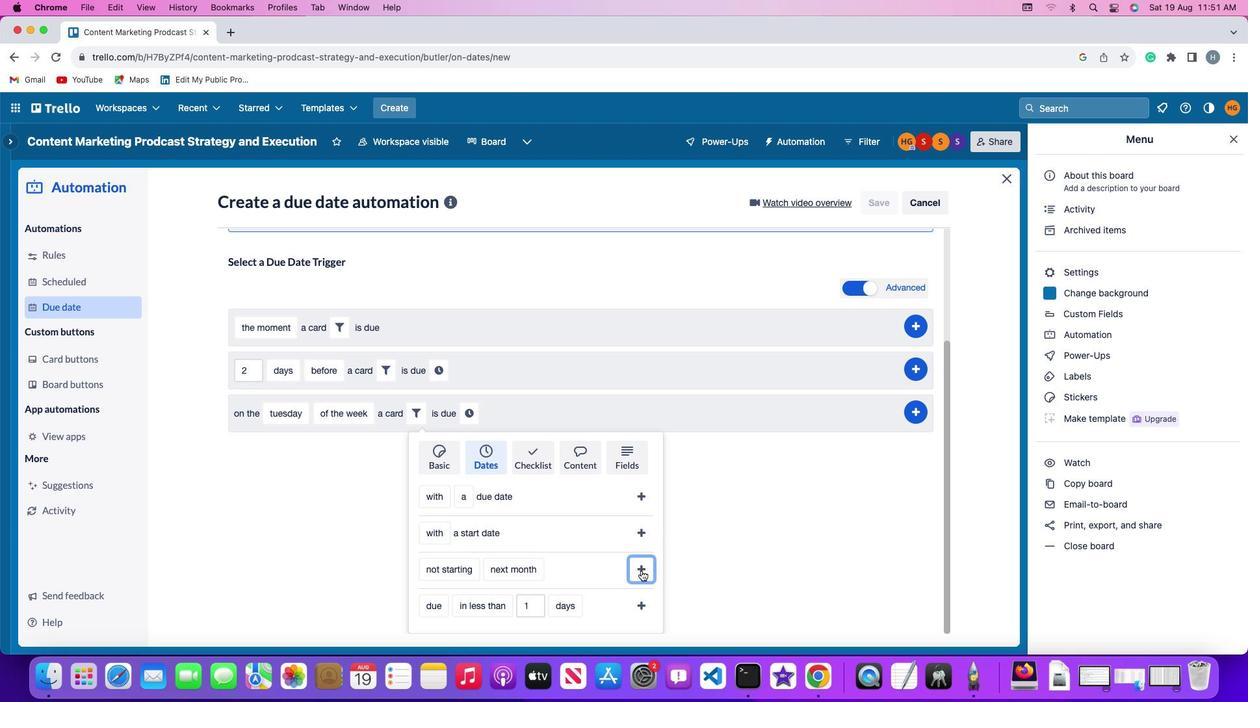 
Action: Mouse moved to (587, 556)
Screenshot: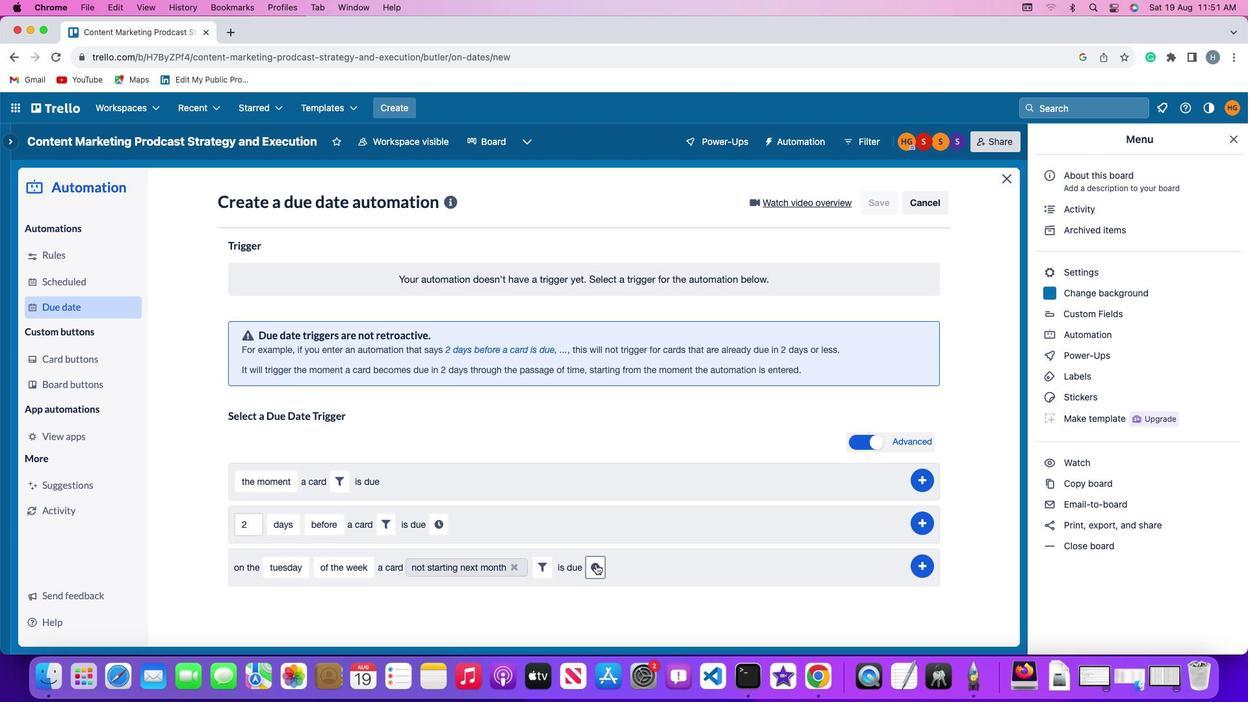 
Action: Mouse pressed left at (587, 556)
Screenshot: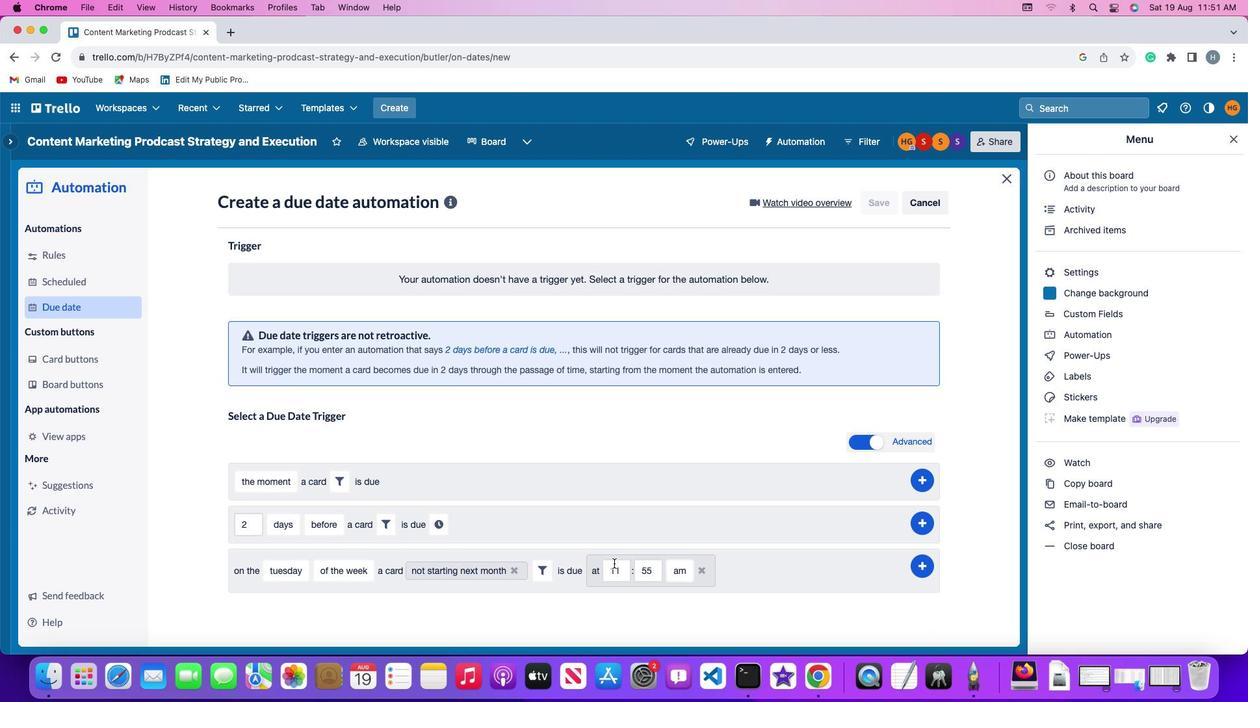 
Action: Mouse moved to (612, 557)
Screenshot: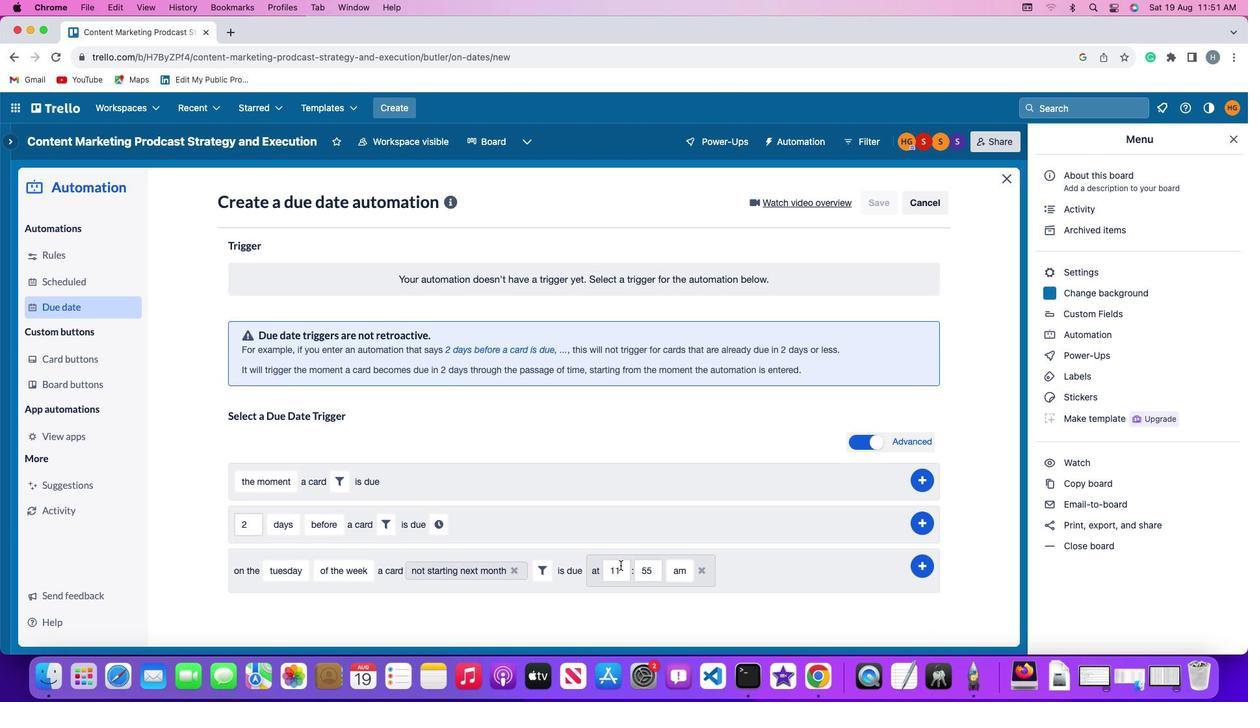 
Action: Mouse pressed left at (612, 557)
Screenshot: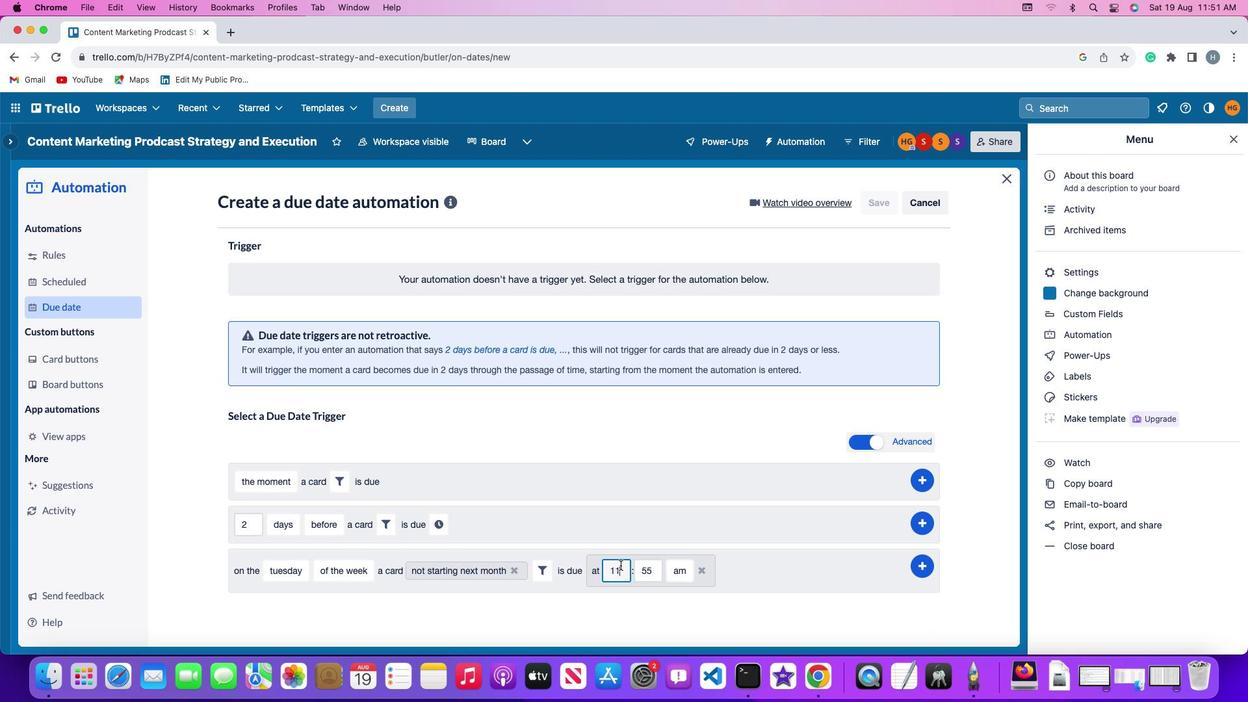 
Action: Mouse moved to (612, 556)
Screenshot: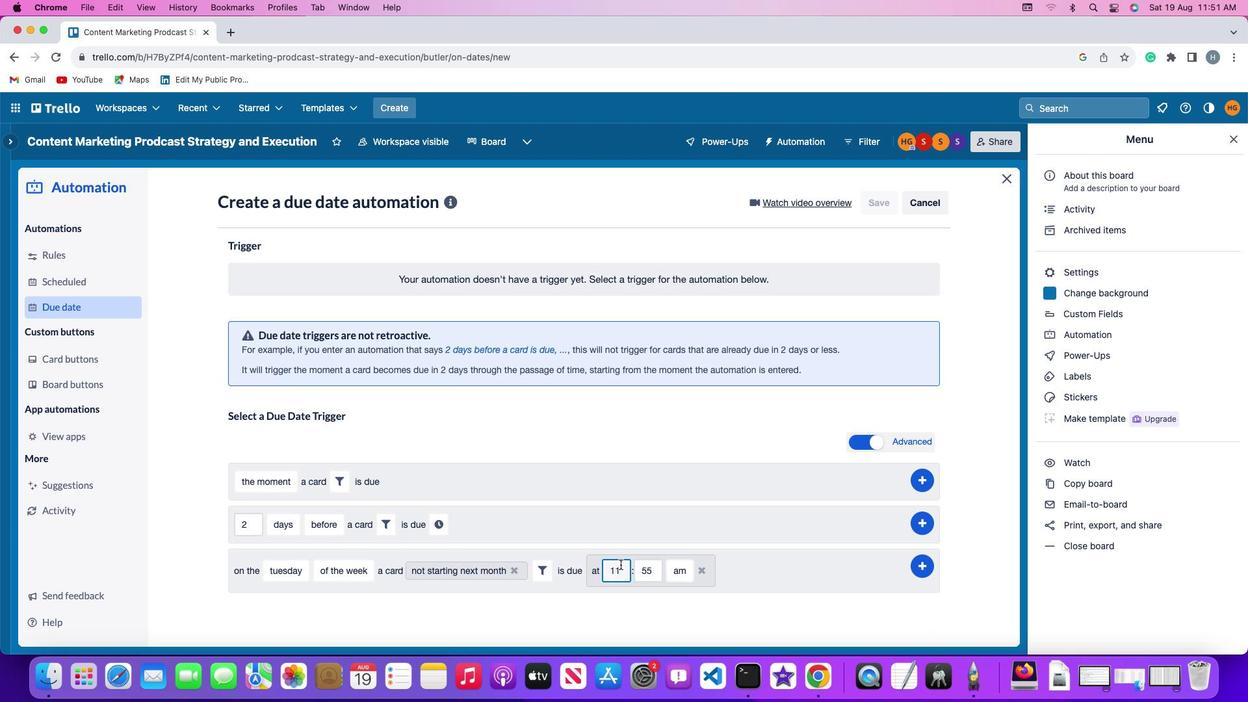 
Action: Key pressed Key.backspace
Screenshot: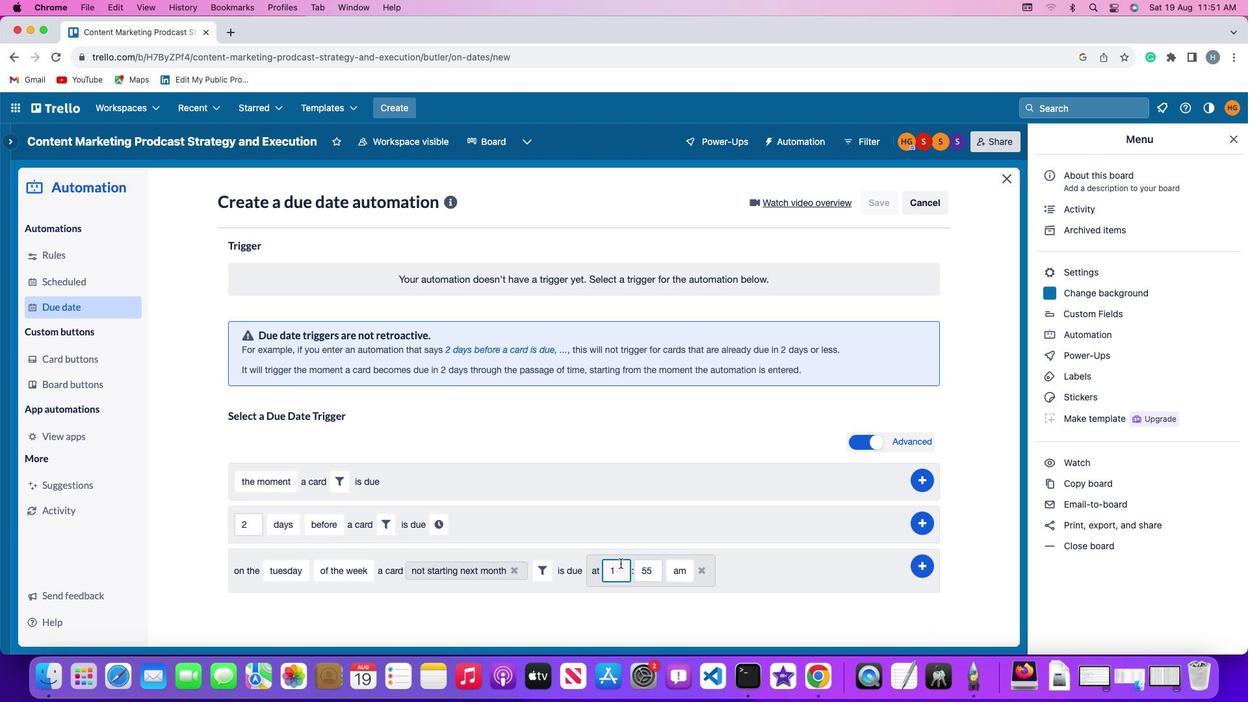 
Action: Mouse moved to (612, 555)
Screenshot: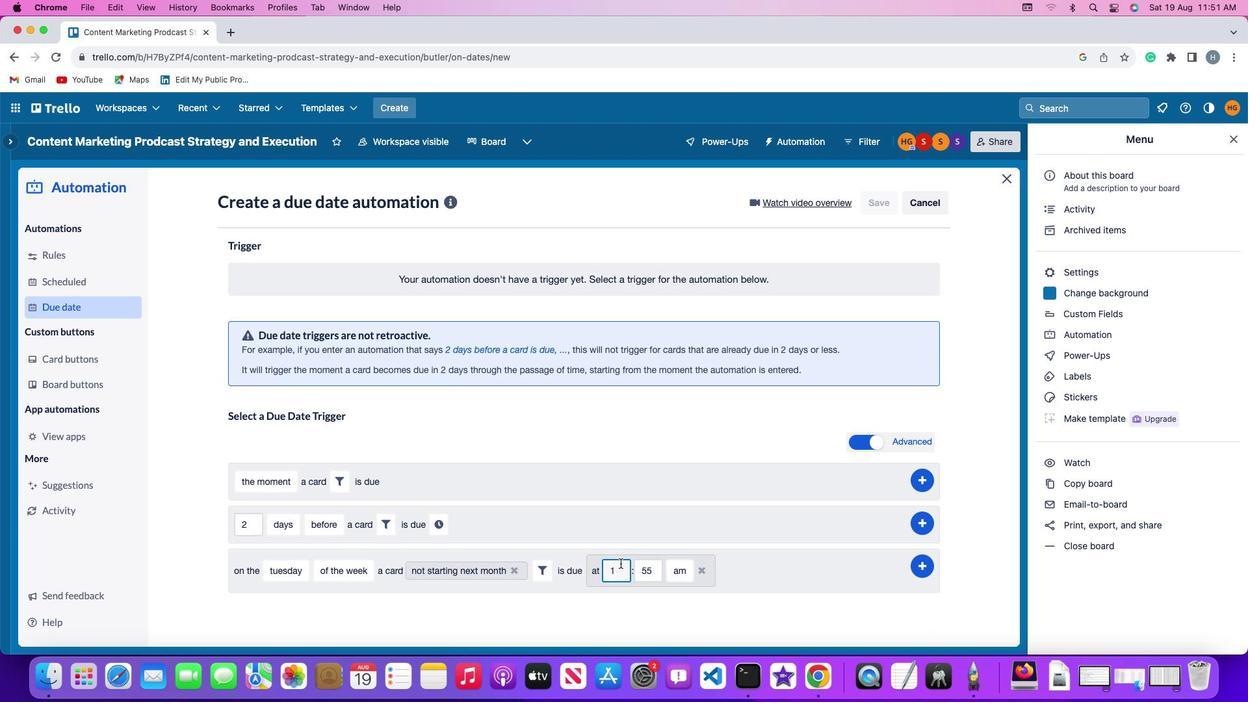 
Action: Key pressed '1'
Screenshot: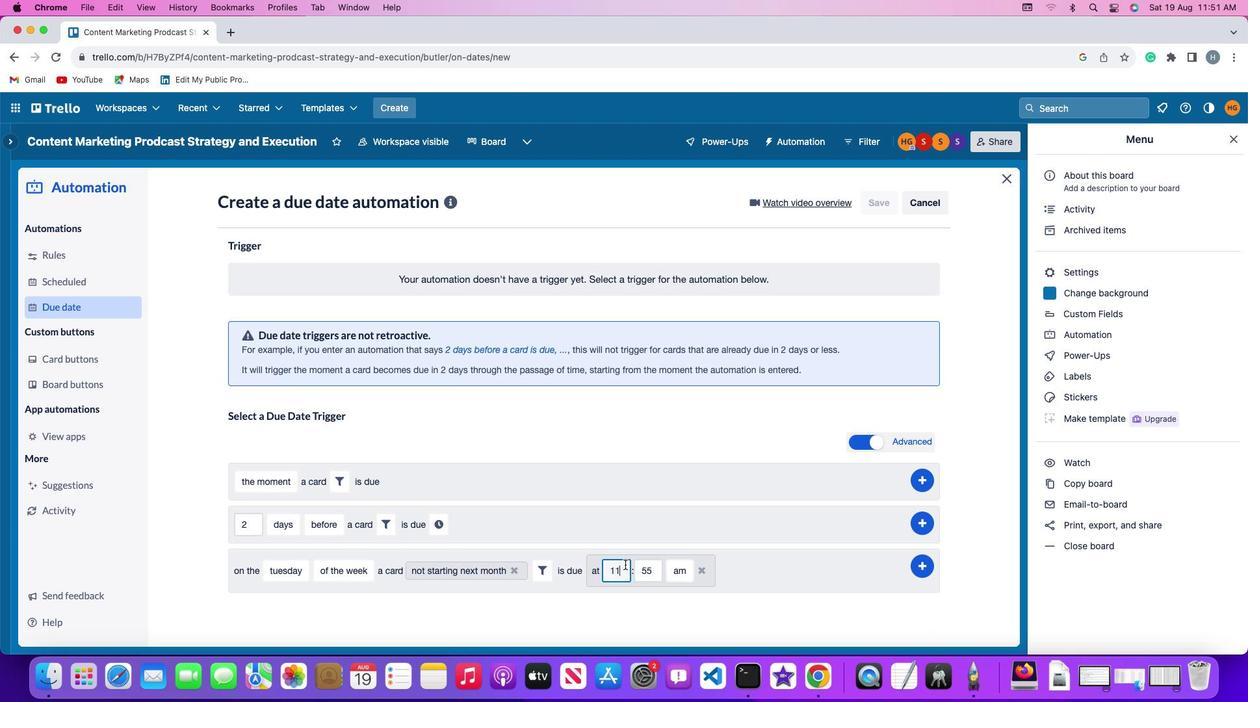 
Action: Mouse moved to (647, 561)
Screenshot: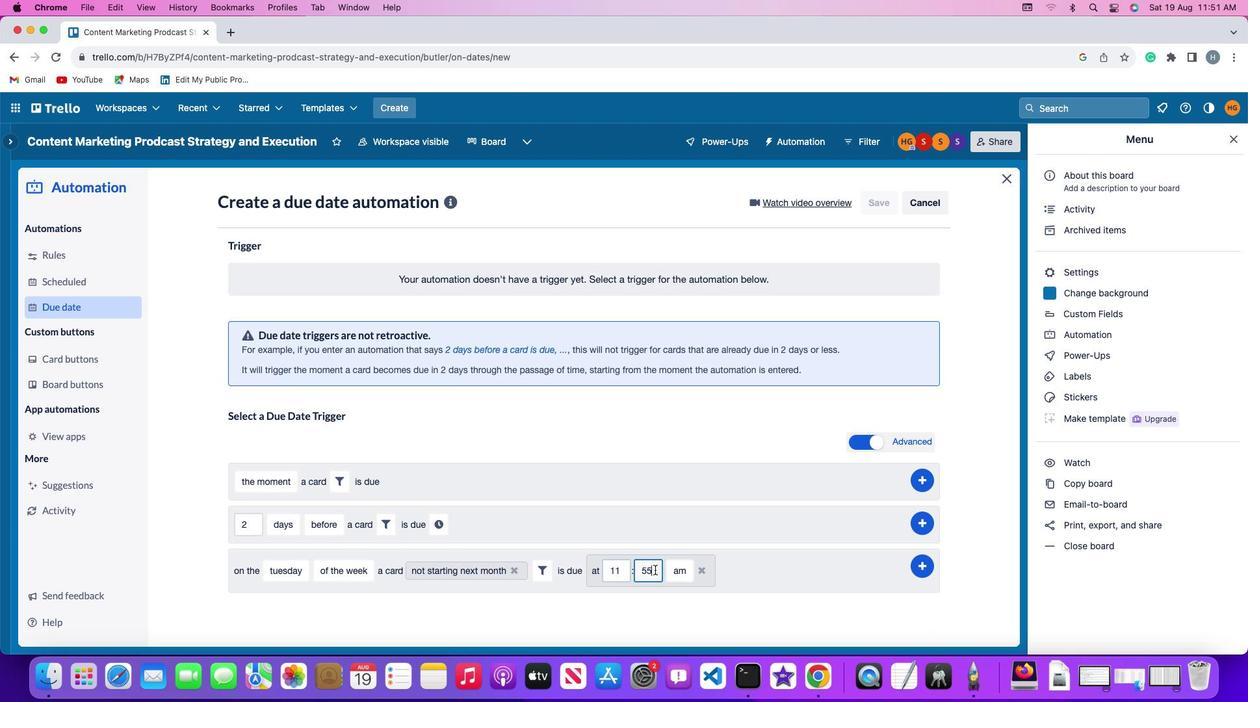 
Action: Mouse pressed left at (647, 561)
Screenshot: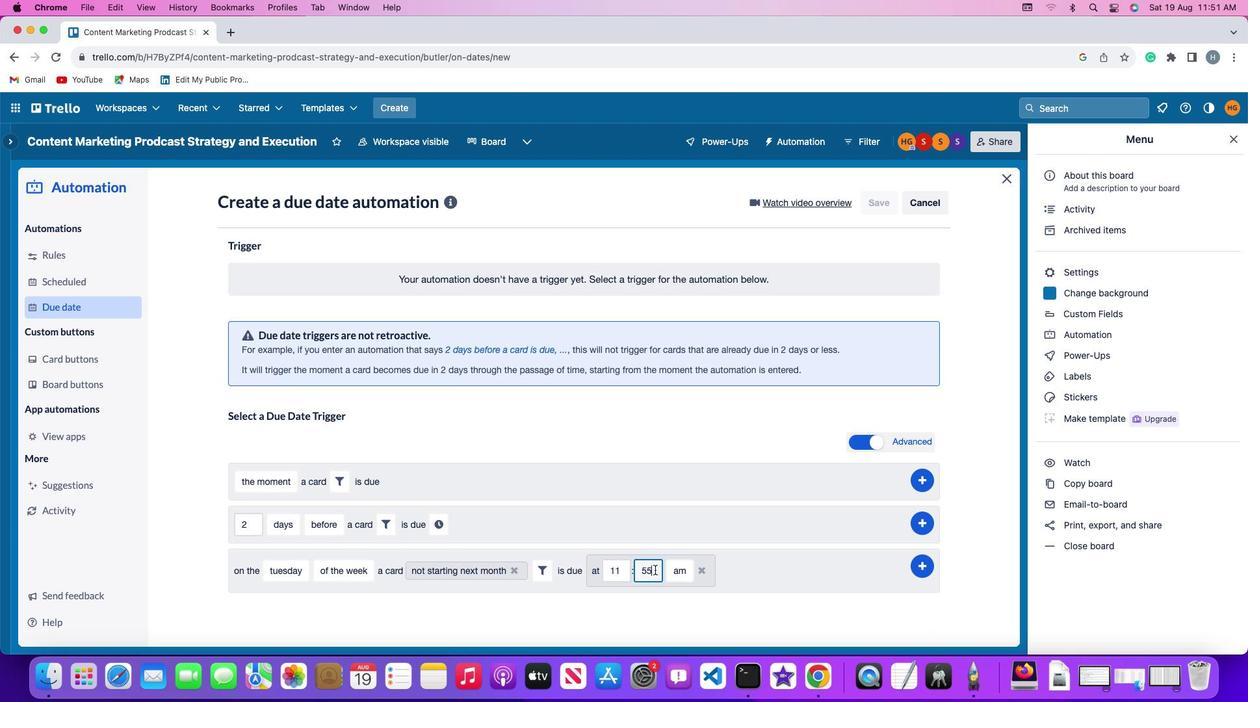 
Action: Key pressed Key.backspaceKey.backspace
Screenshot: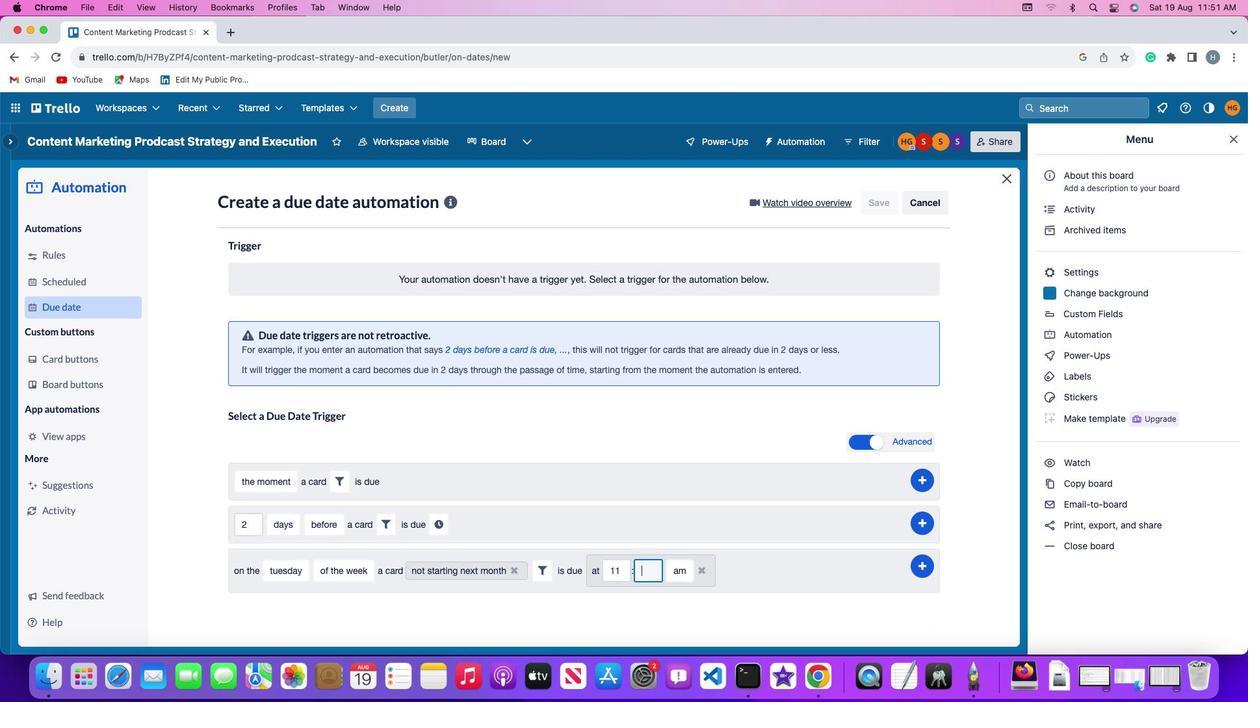 
Action: Mouse moved to (647, 561)
Screenshot: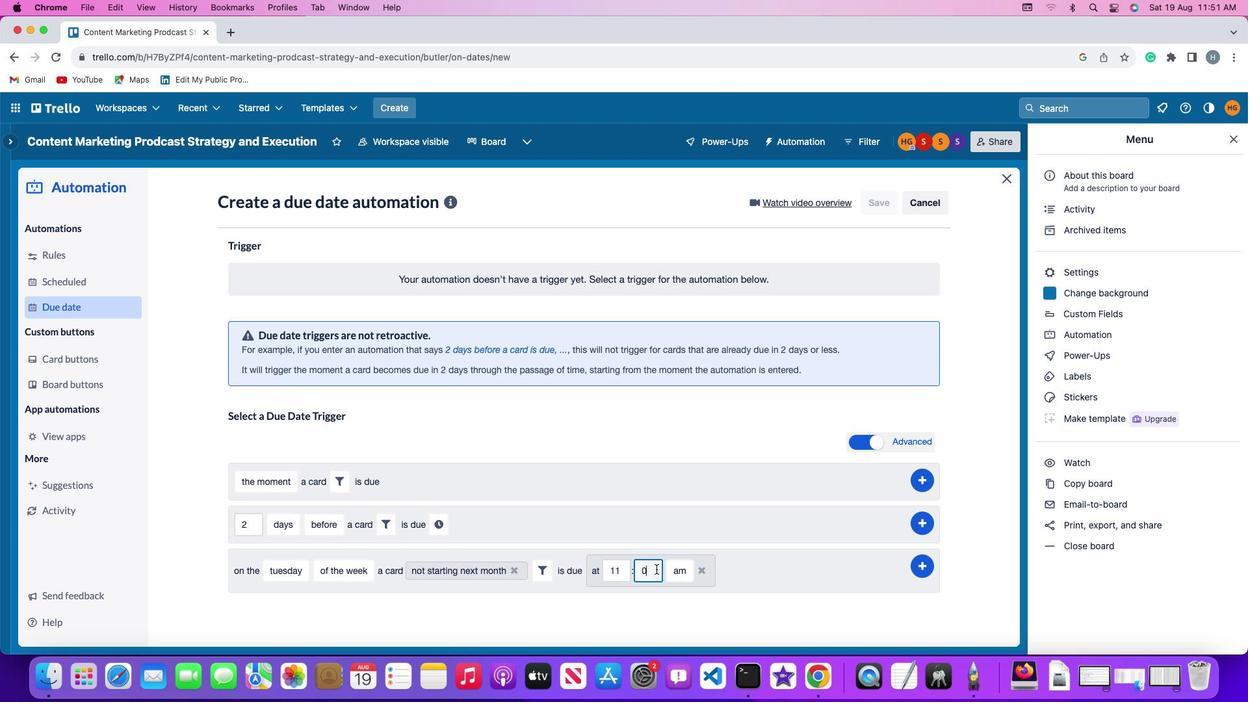 
Action: Key pressed '0'
Screenshot: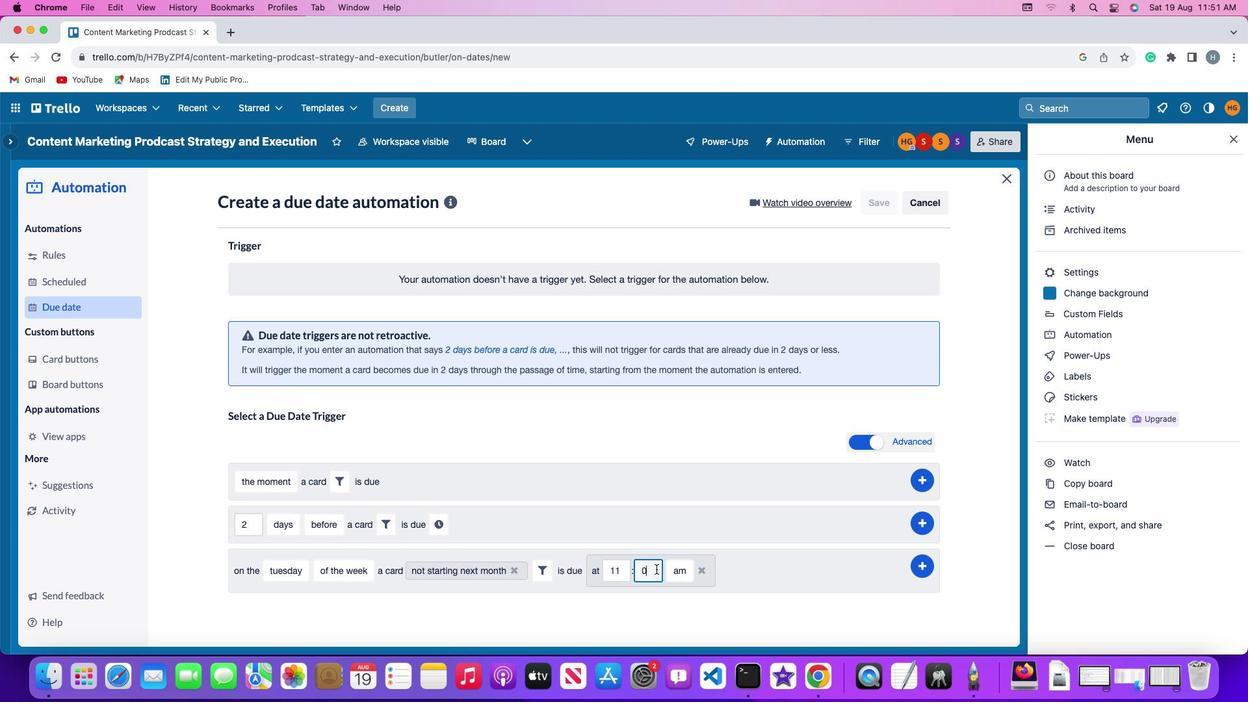
Action: Mouse moved to (648, 561)
Screenshot: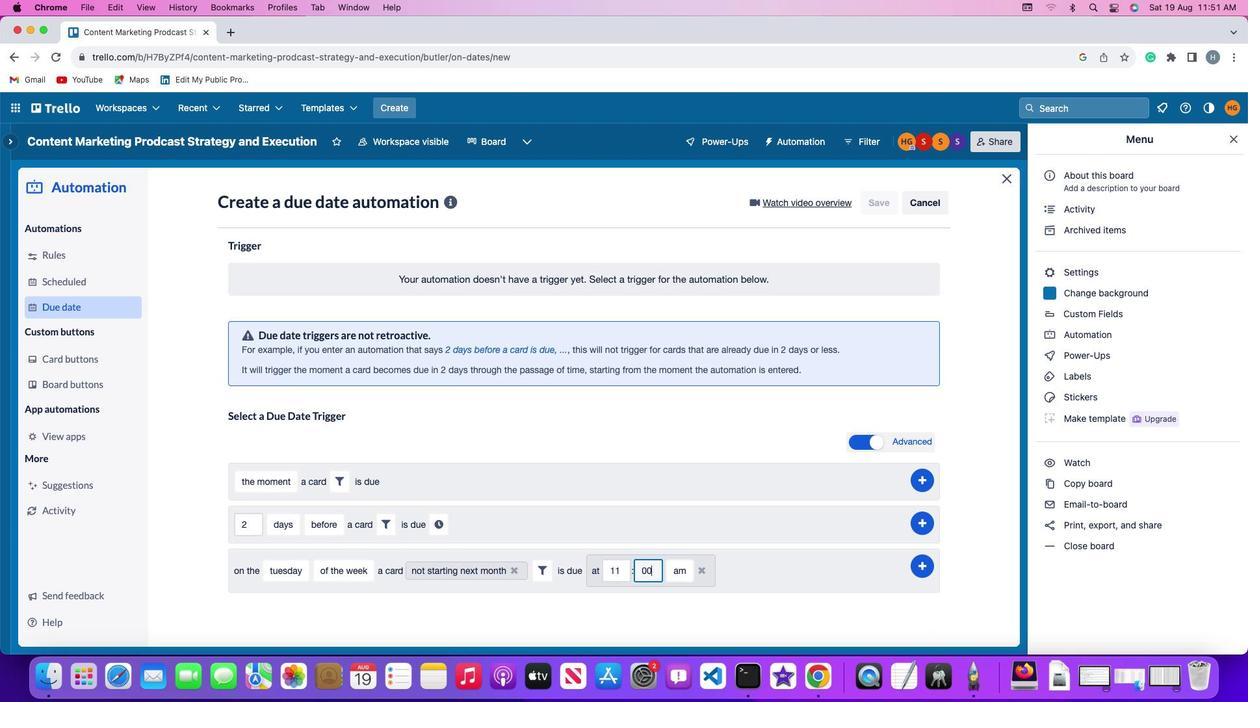 
Action: Key pressed '0'
Screenshot: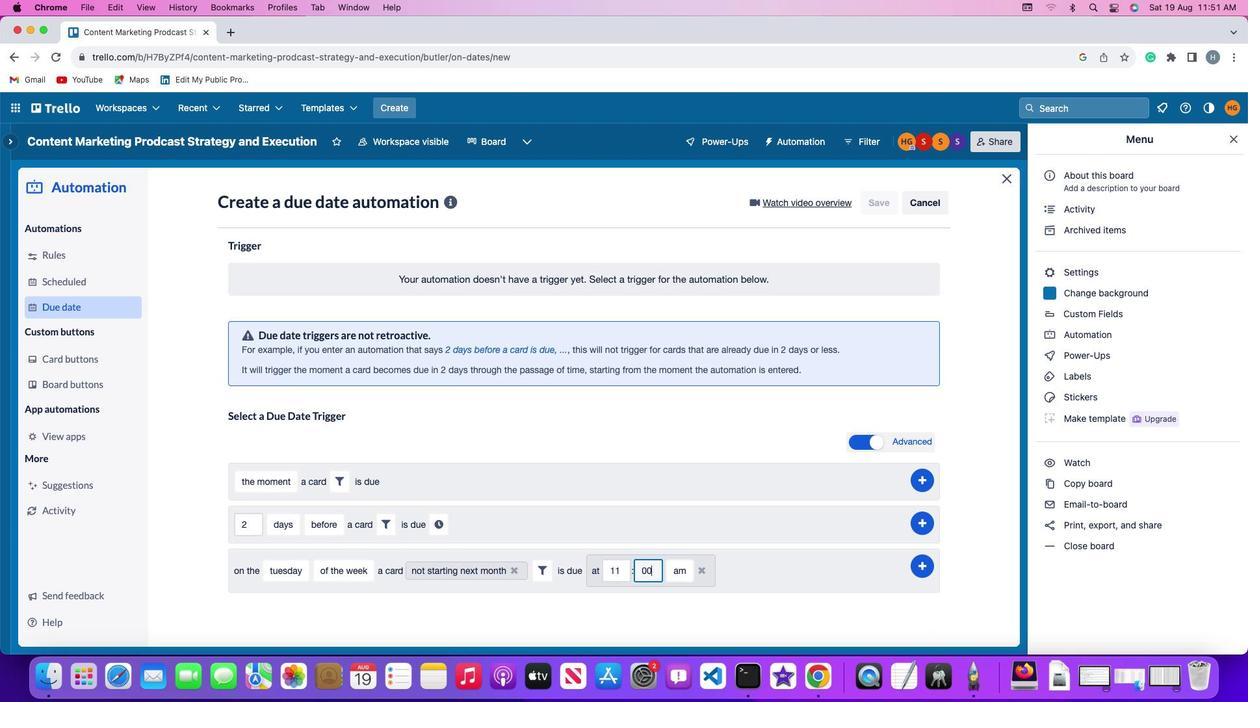 
Action: Mouse moved to (661, 562)
Screenshot: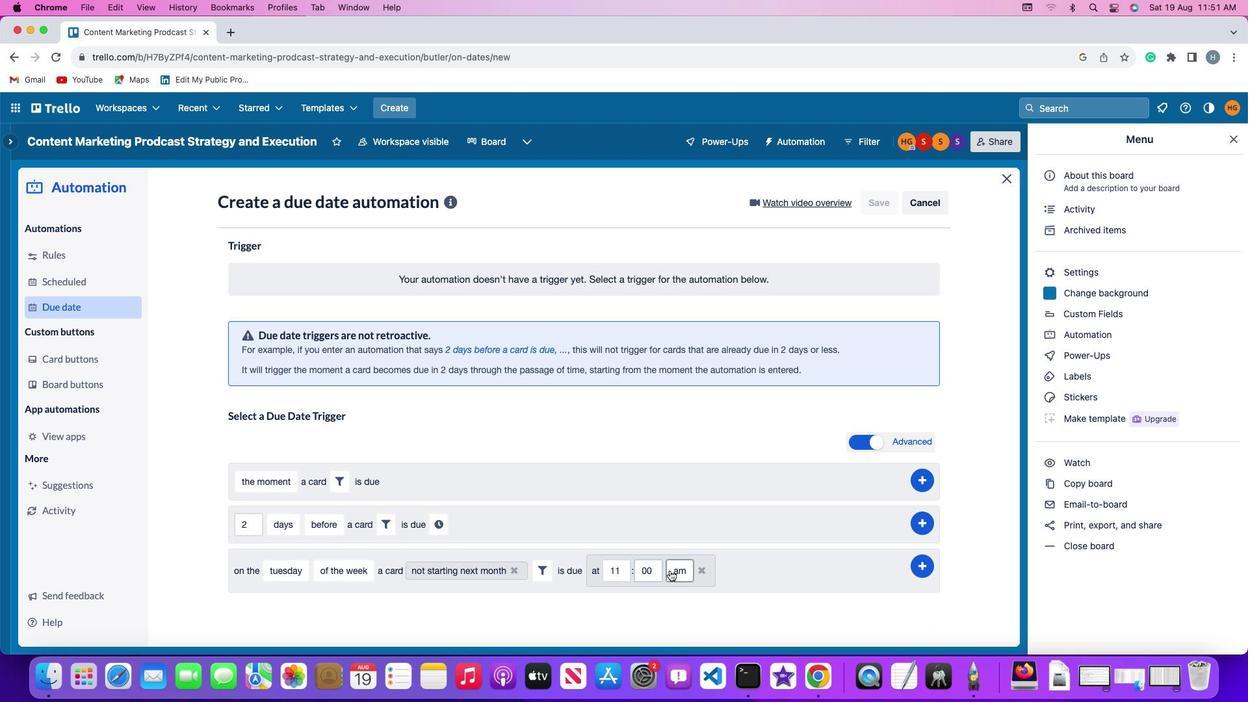 
Action: Mouse pressed left at (661, 562)
Screenshot: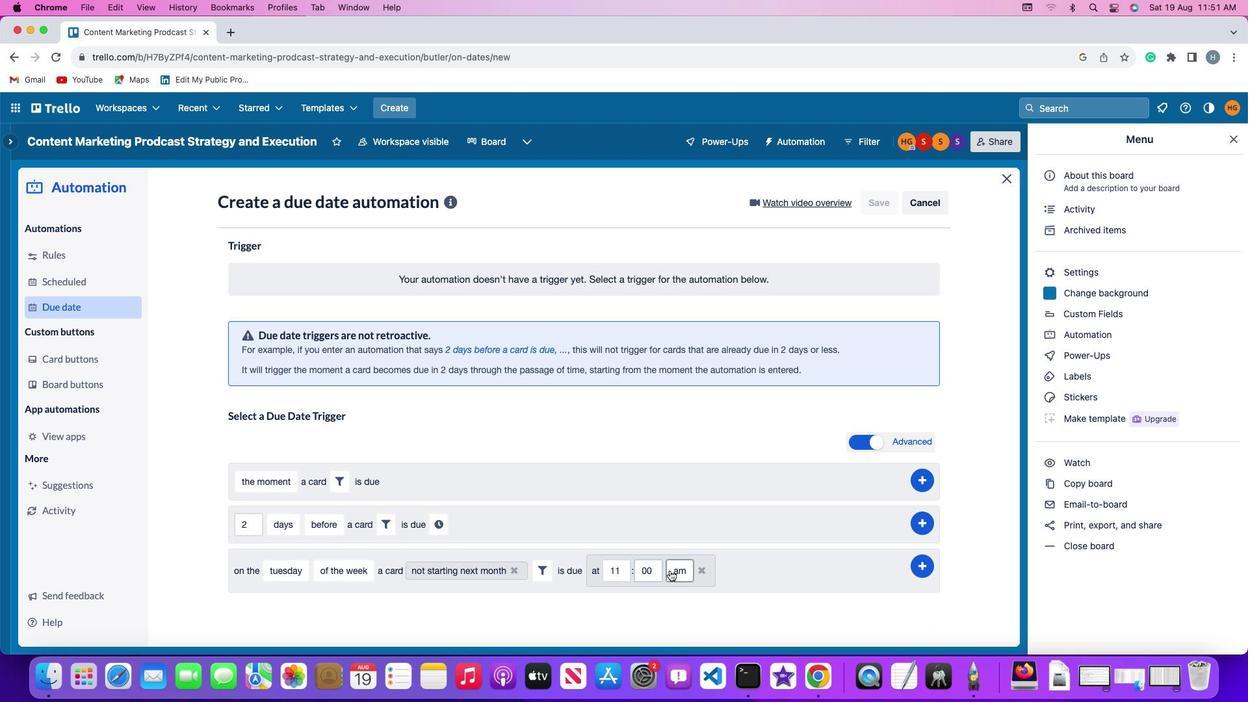 
Action: Mouse moved to (679, 583)
Screenshot: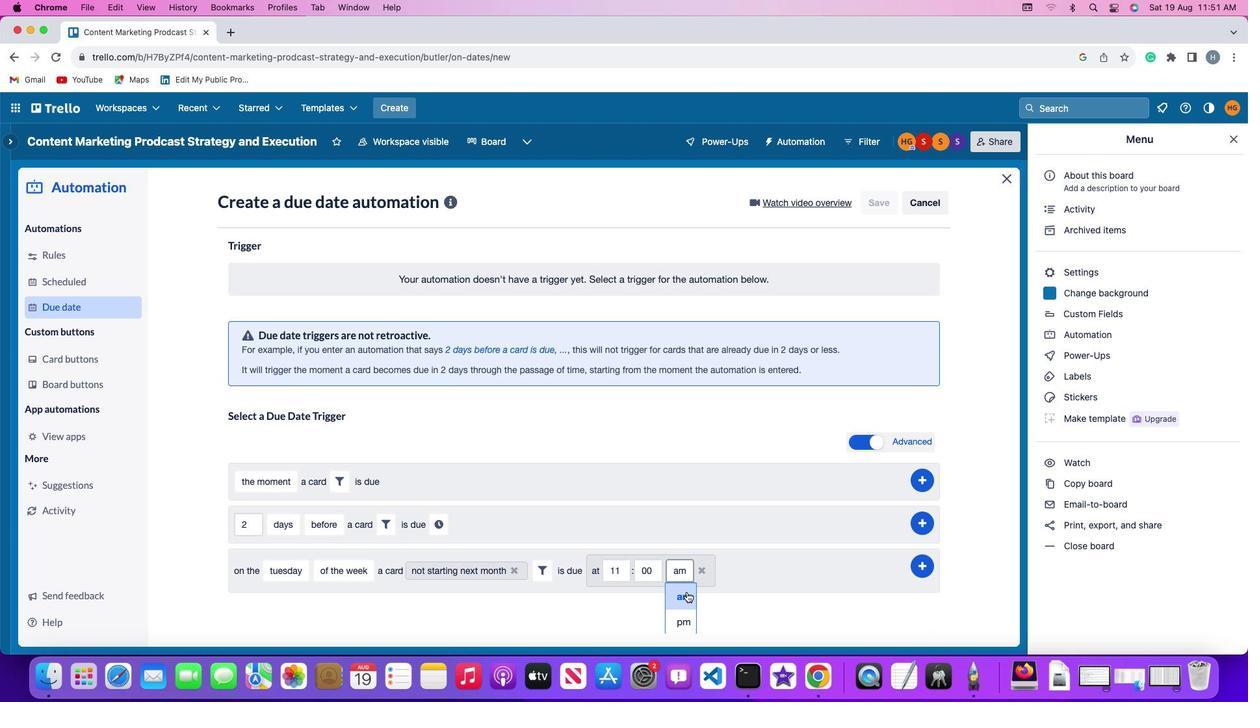 
Action: Mouse pressed left at (679, 583)
Screenshot: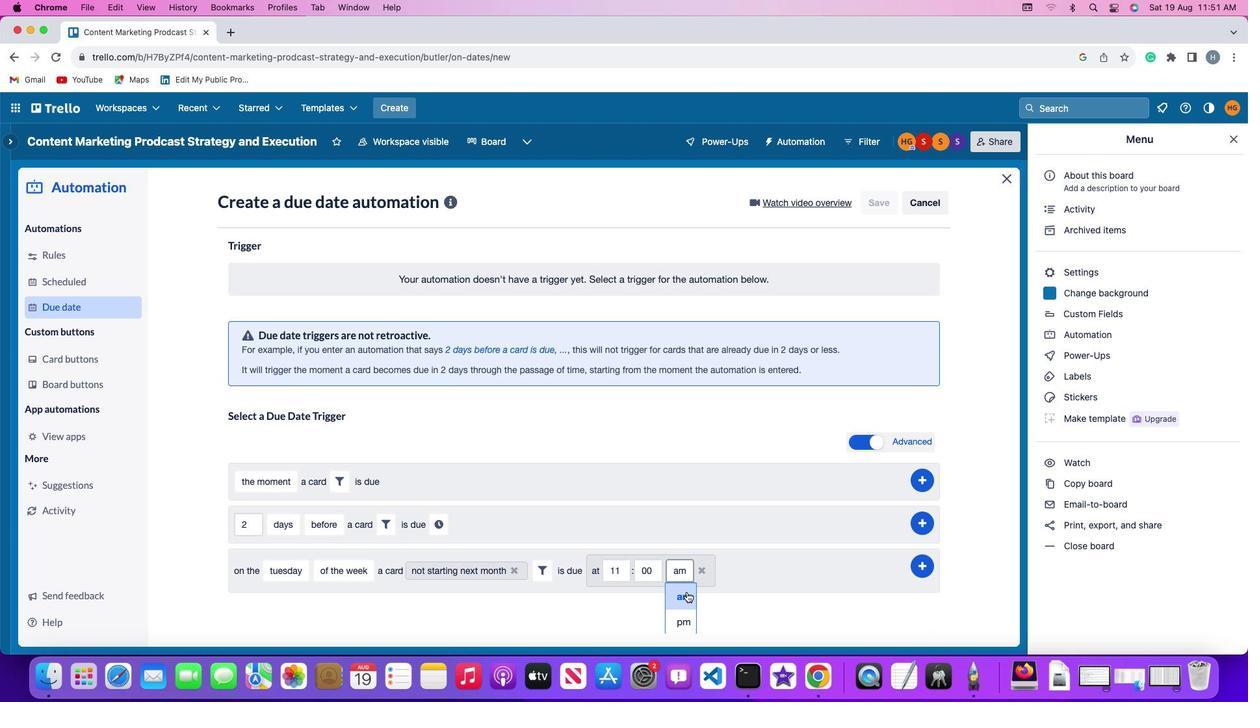 
Action: Mouse moved to (912, 554)
Screenshot: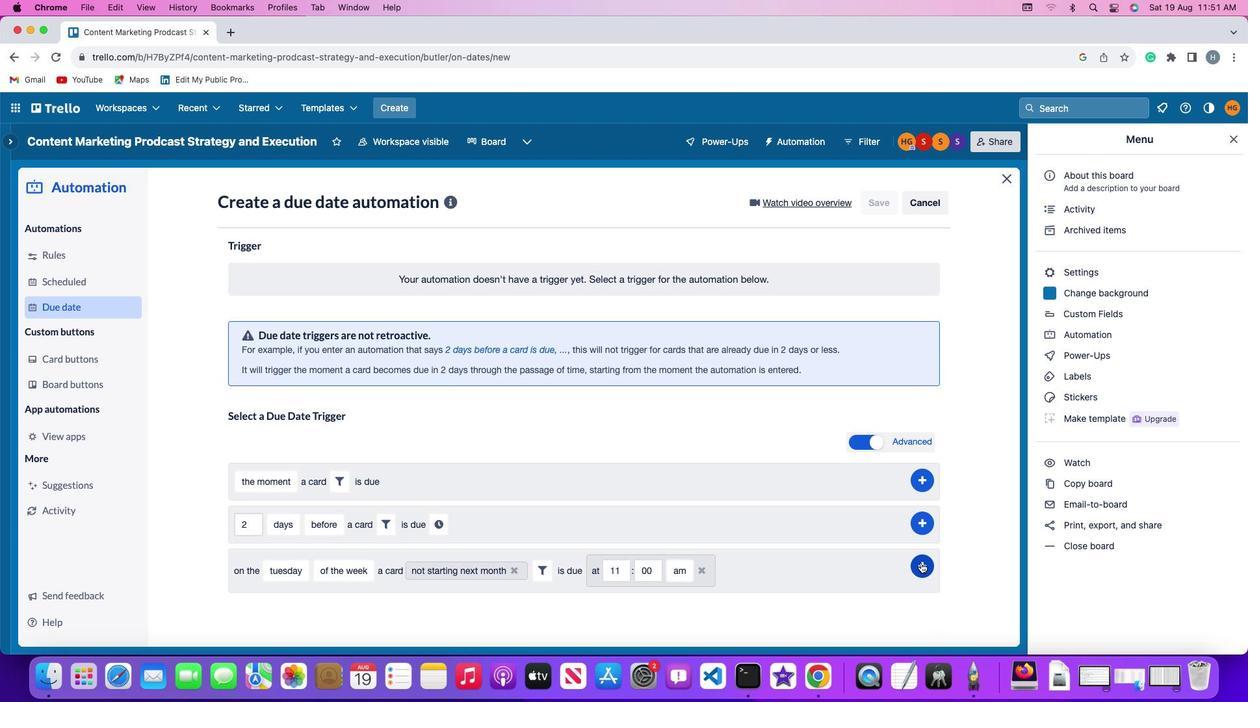
Action: Mouse pressed left at (912, 554)
Screenshot: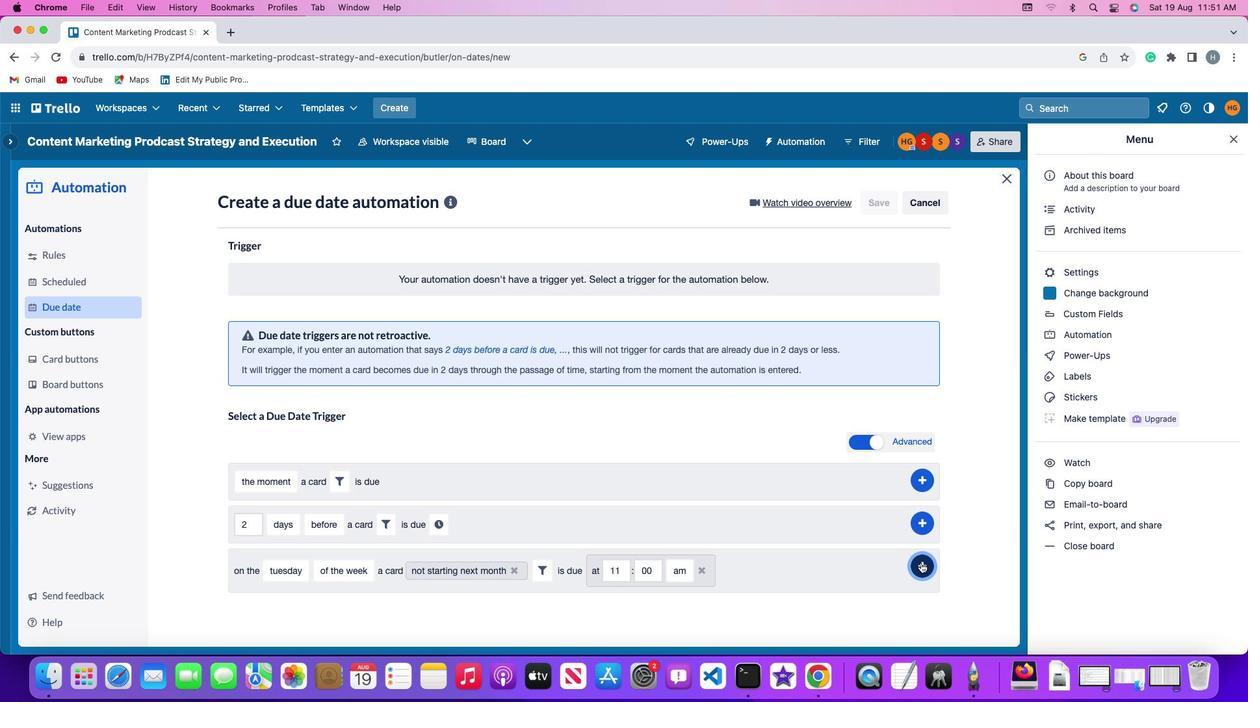 
Action: Mouse moved to (964, 456)
Screenshot: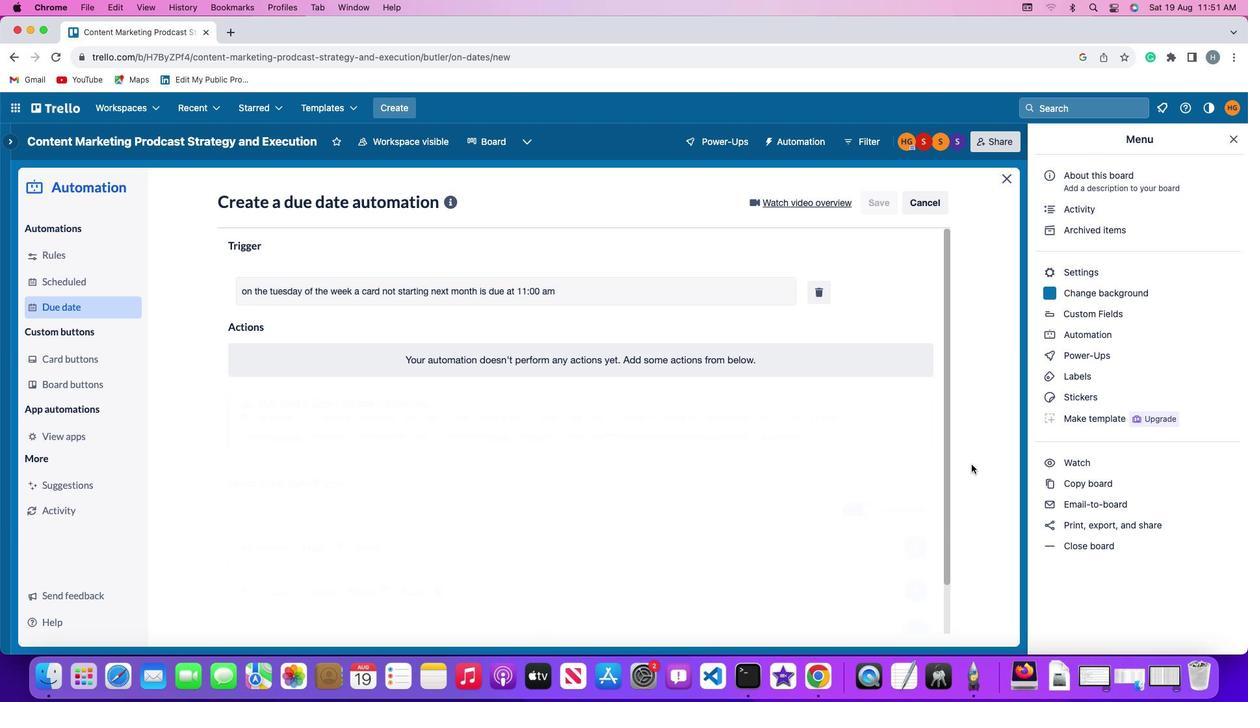 
